 Task: Select the bothe option in the insert toolbar location.
Action: Mouse moved to (18, 642)
Screenshot: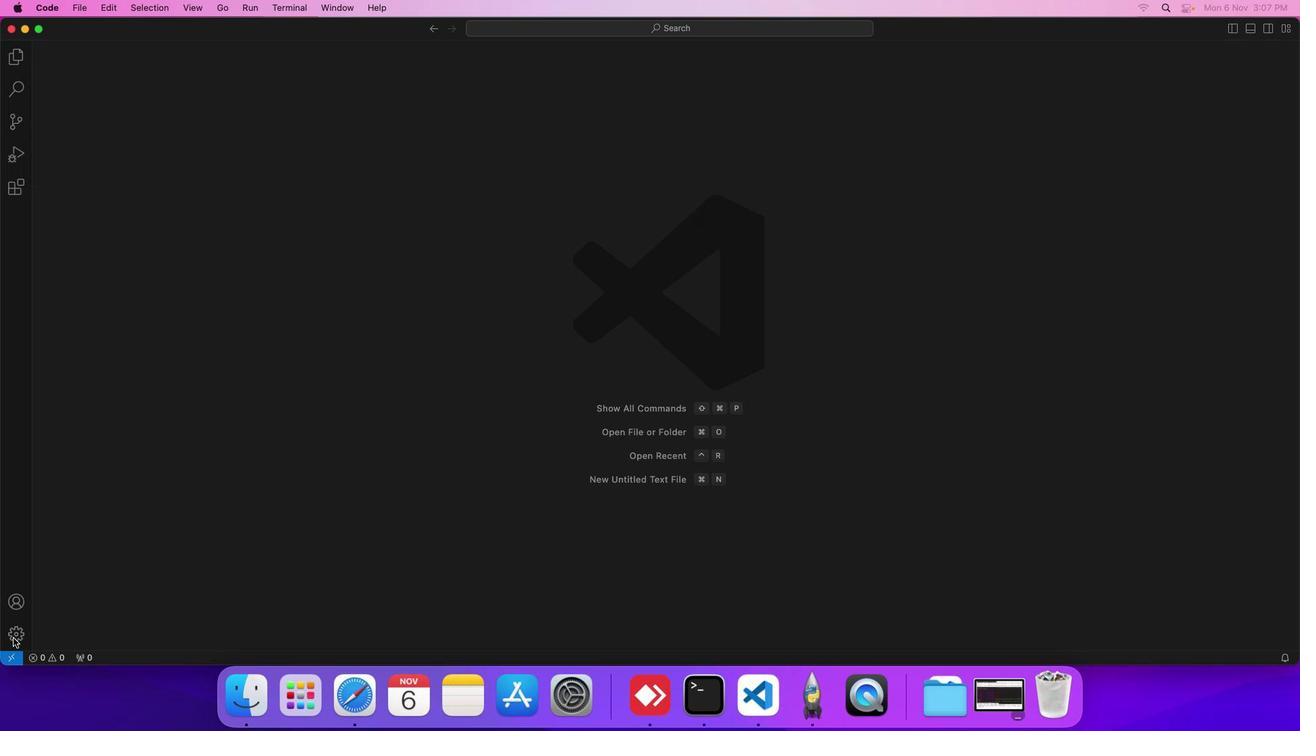 
Action: Mouse pressed left at (18, 642)
Screenshot: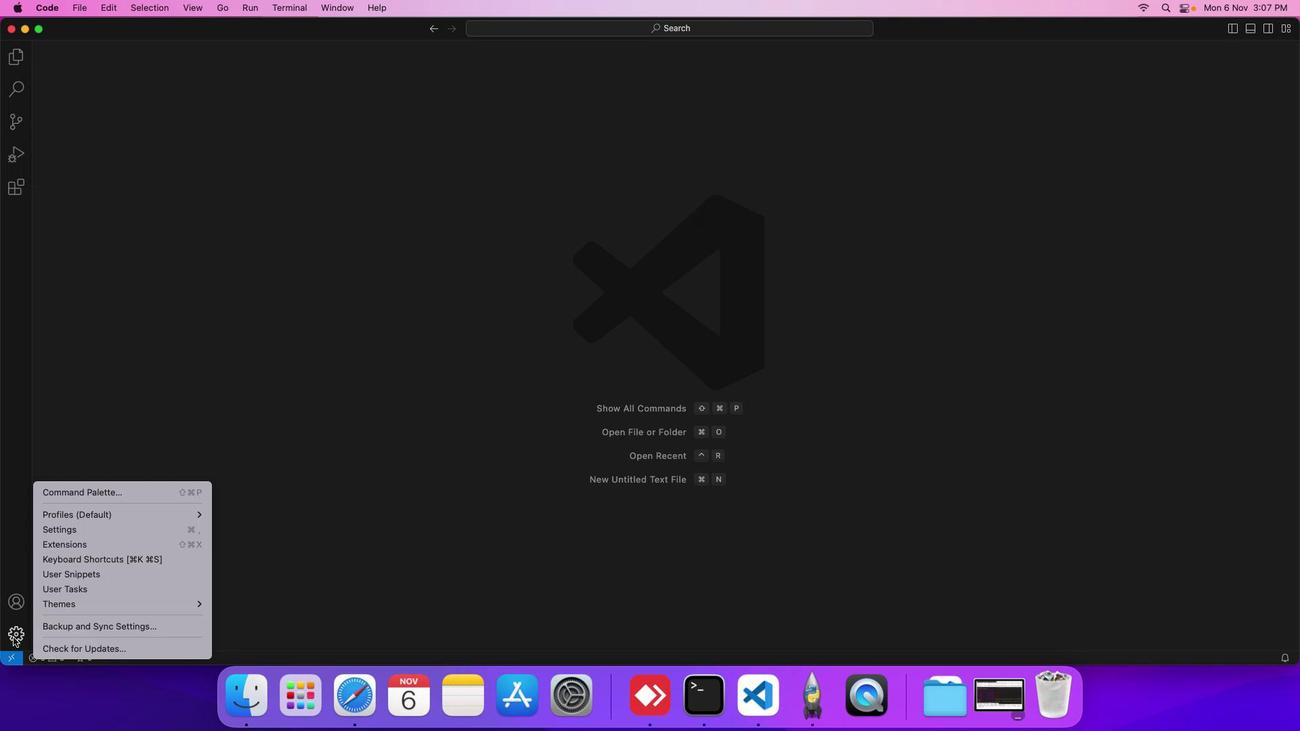 
Action: Mouse moved to (70, 537)
Screenshot: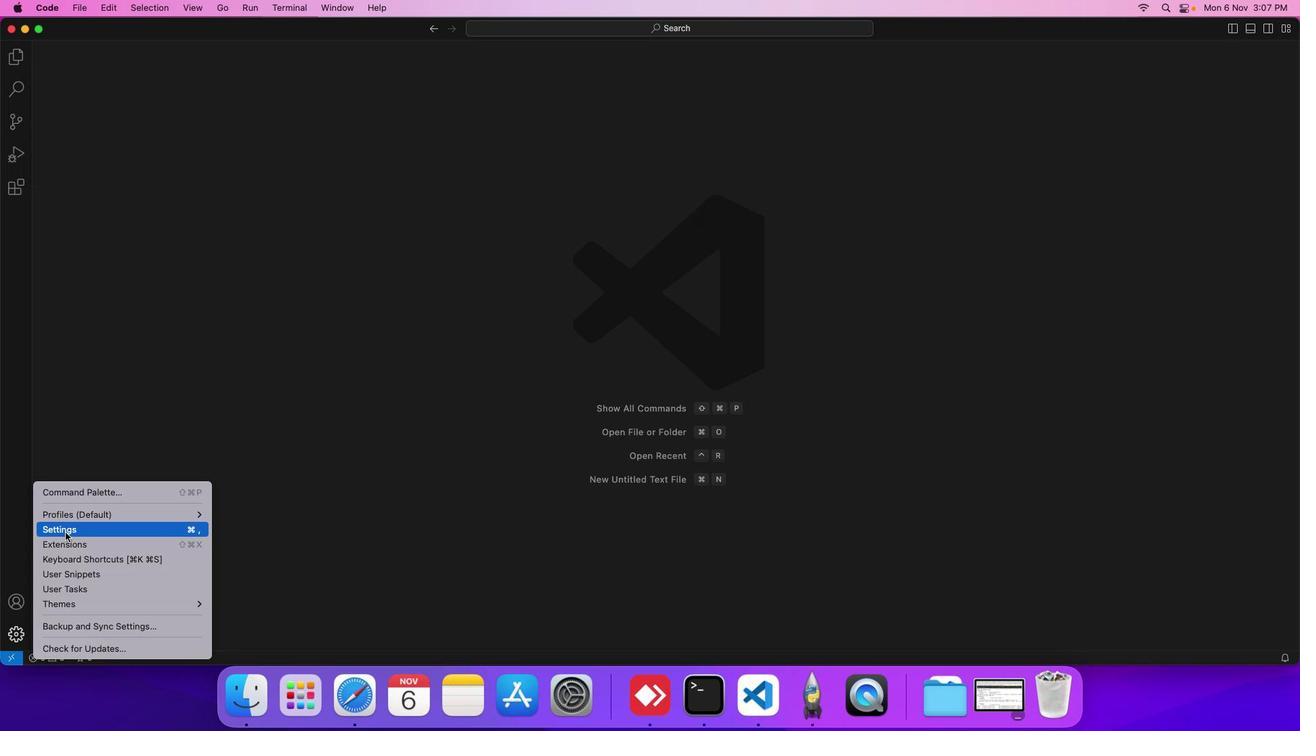 
Action: Mouse pressed left at (70, 537)
Screenshot: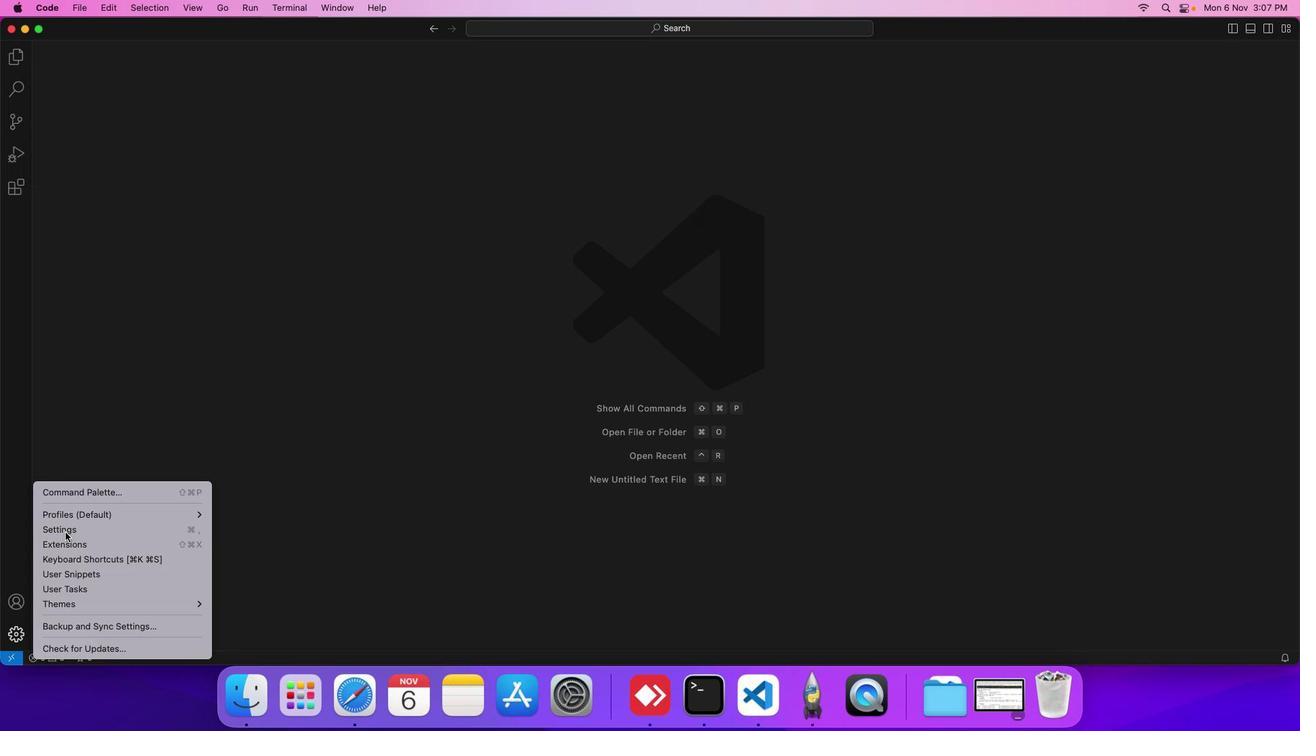 
Action: Mouse moved to (319, 203)
Screenshot: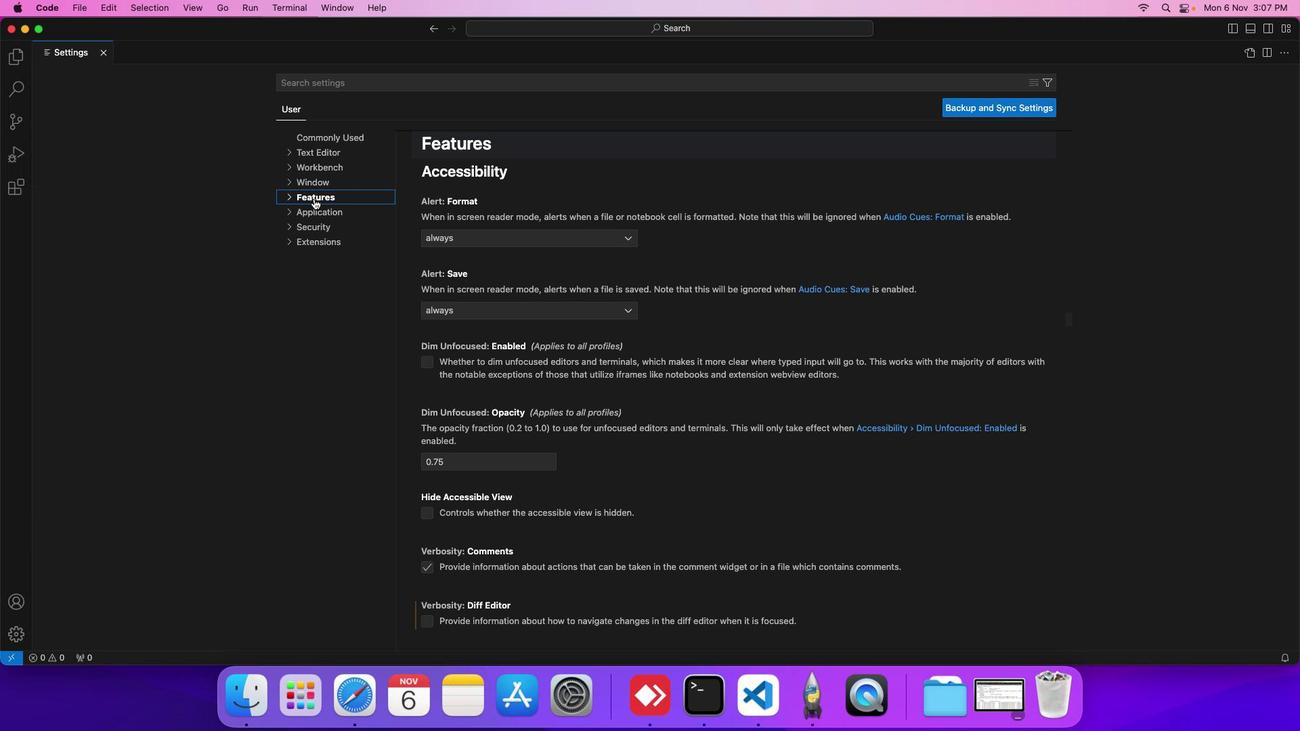 
Action: Mouse pressed left at (319, 203)
Screenshot: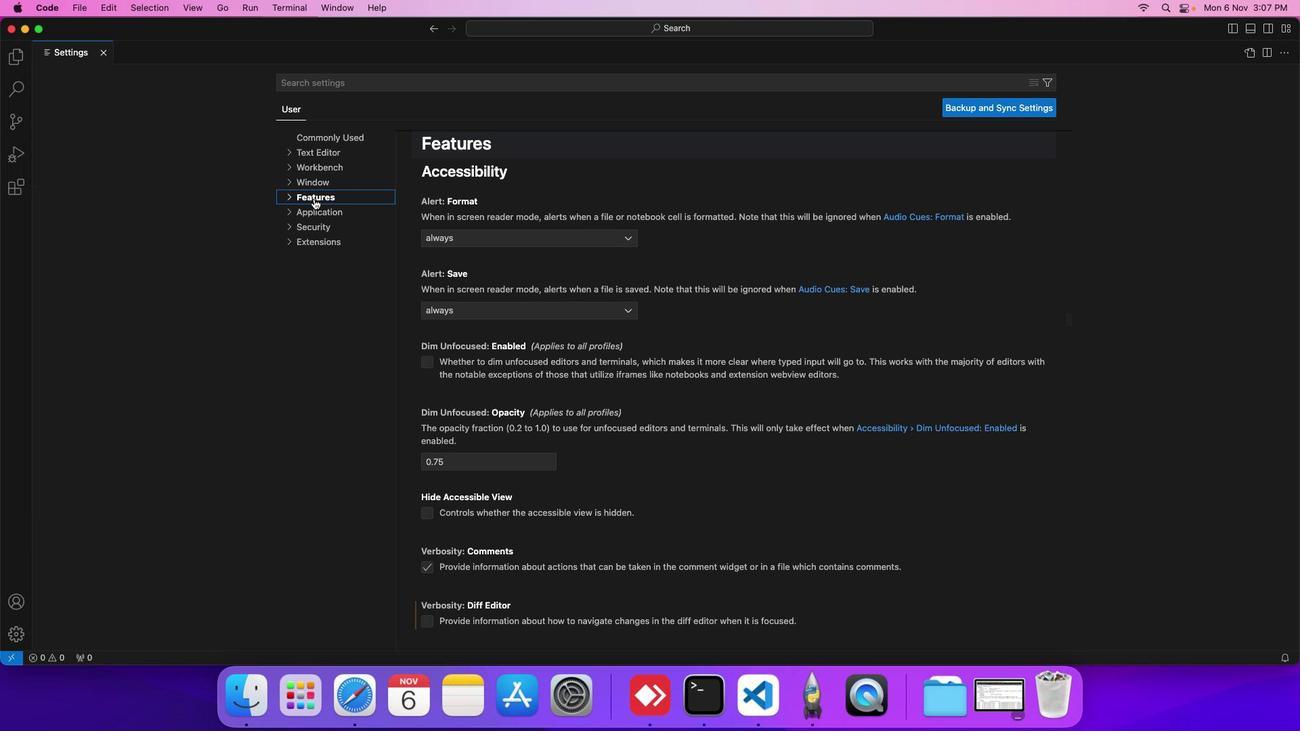 
Action: Mouse moved to (326, 423)
Screenshot: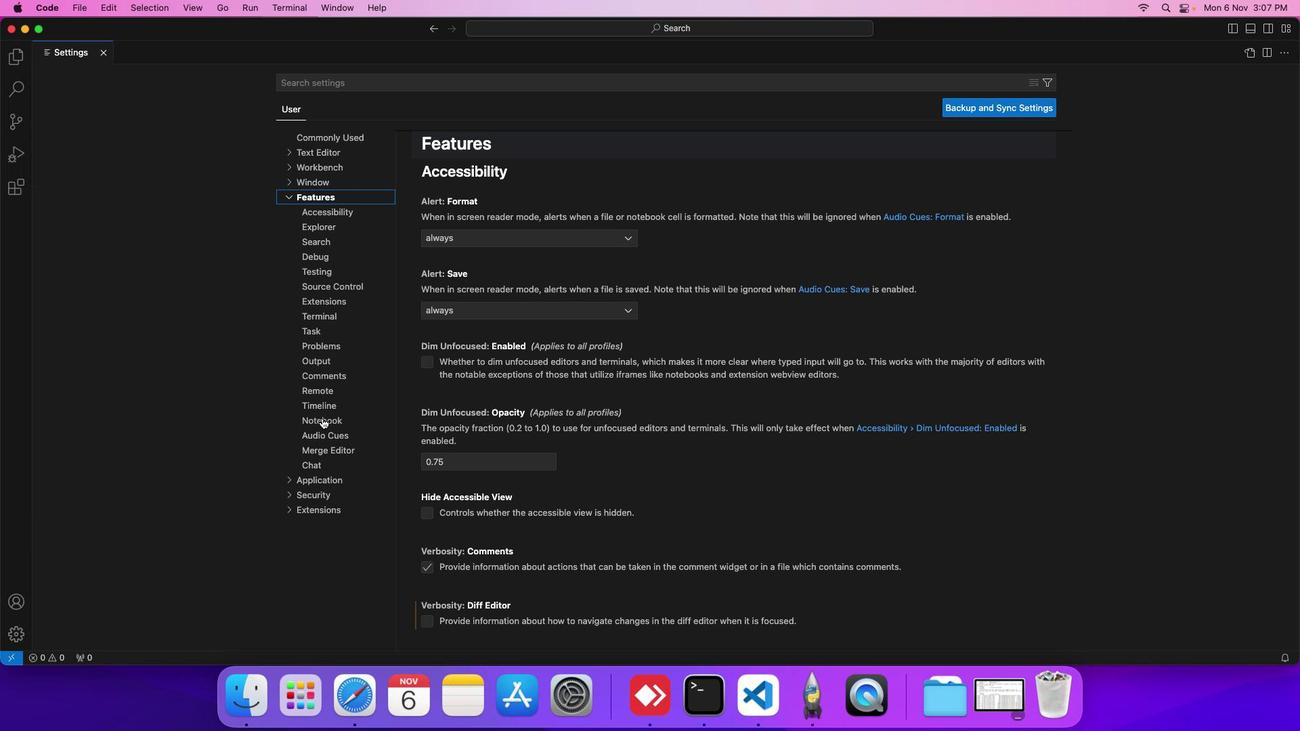 
Action: Mouse pressed left at (326, 423)
Screenshot: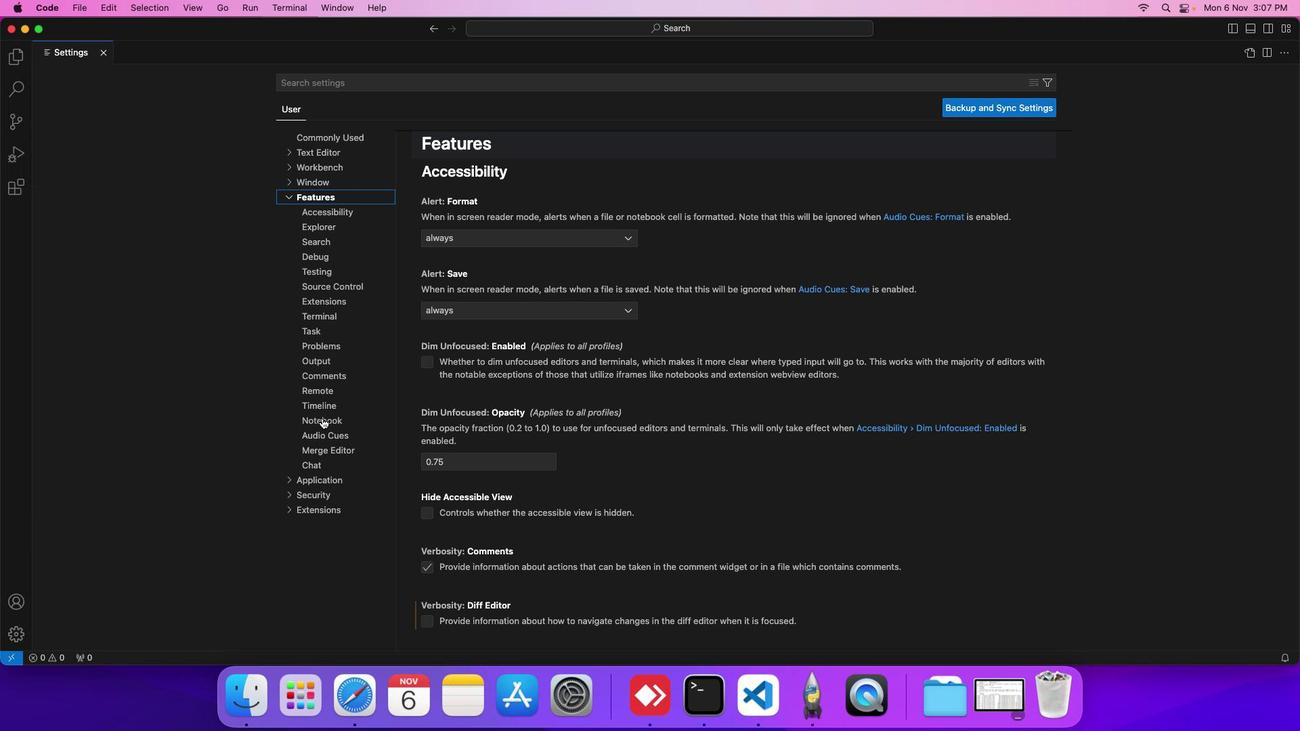 
Action: Mouse moved to (483, 394)
Screenshot: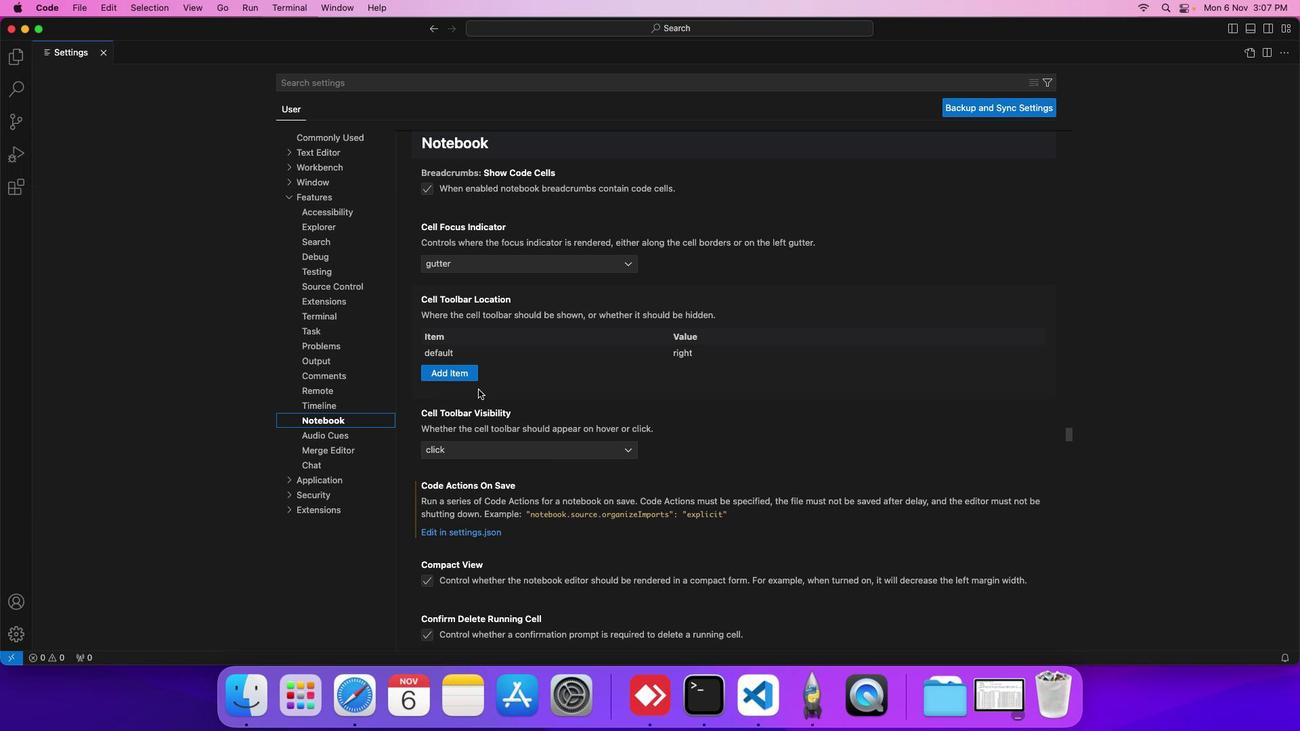 
Action: Mouse scrolled (483, 394) with delta (4, 4)
Screenshot: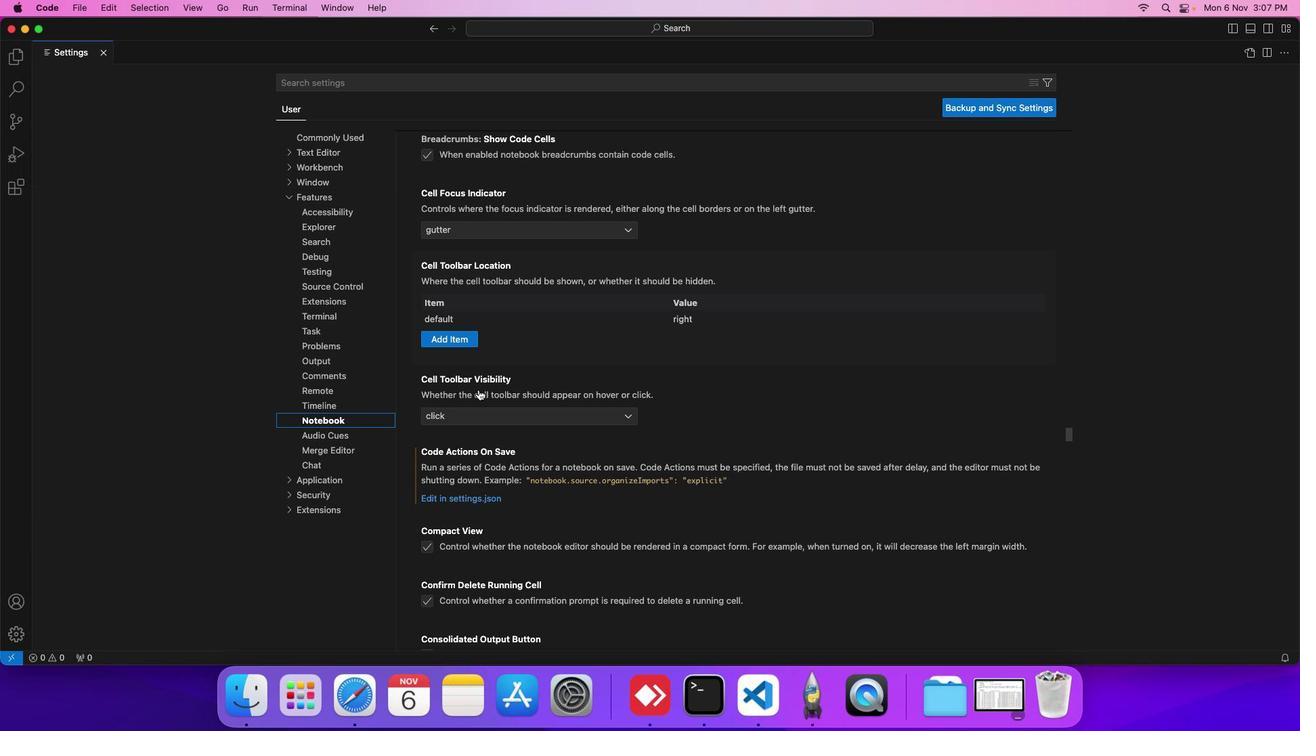 
Action: Mouse scrolled (483, 394) with delta (4, 4)
Screenshot: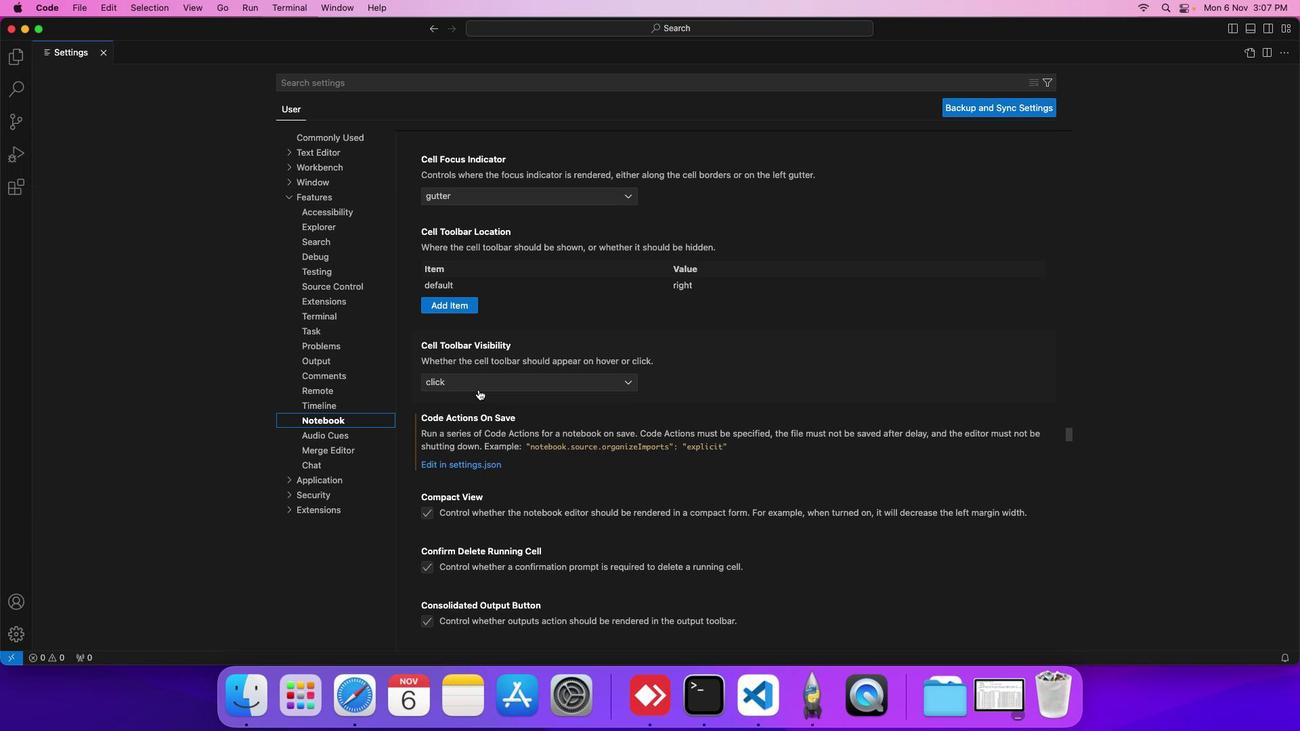 
Action: Mouse scrolled (483, 394) with delta (4, 4)
Screenshot: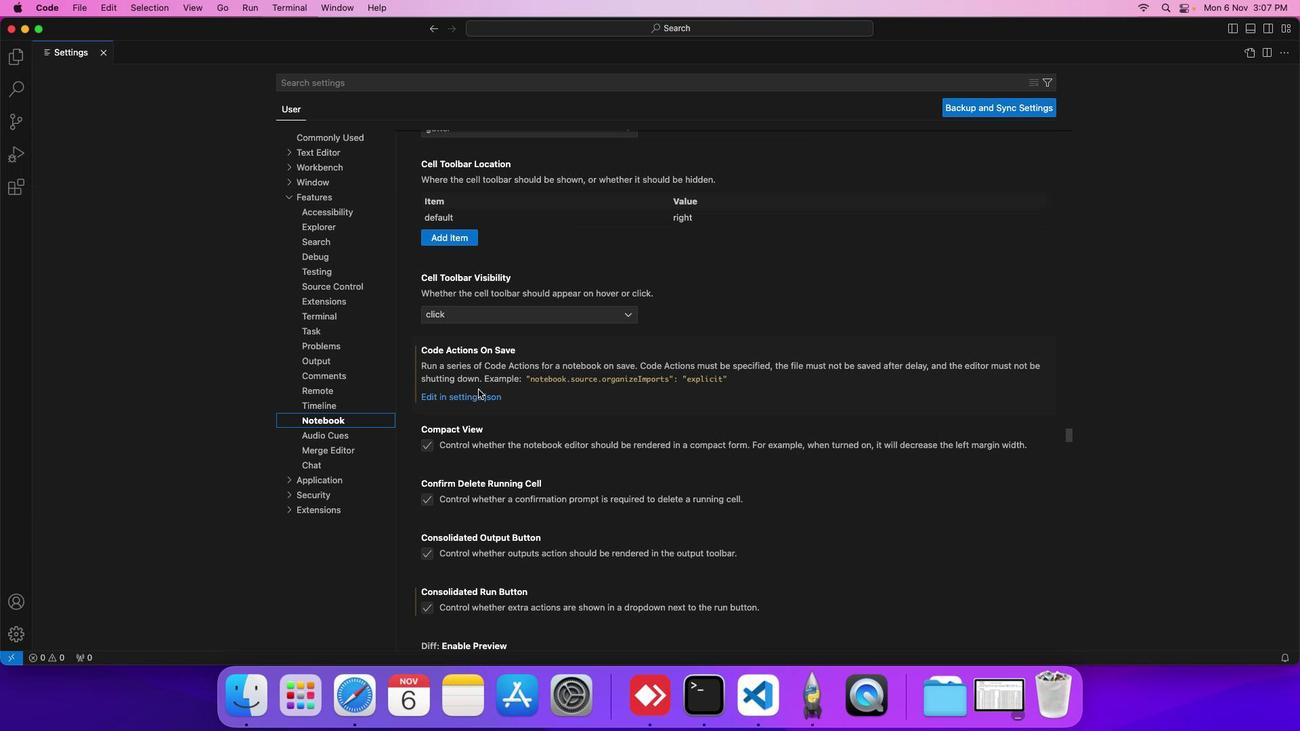 
Action: Mouse scrolled (483, 394) with delta (4, 4)
Screenshot: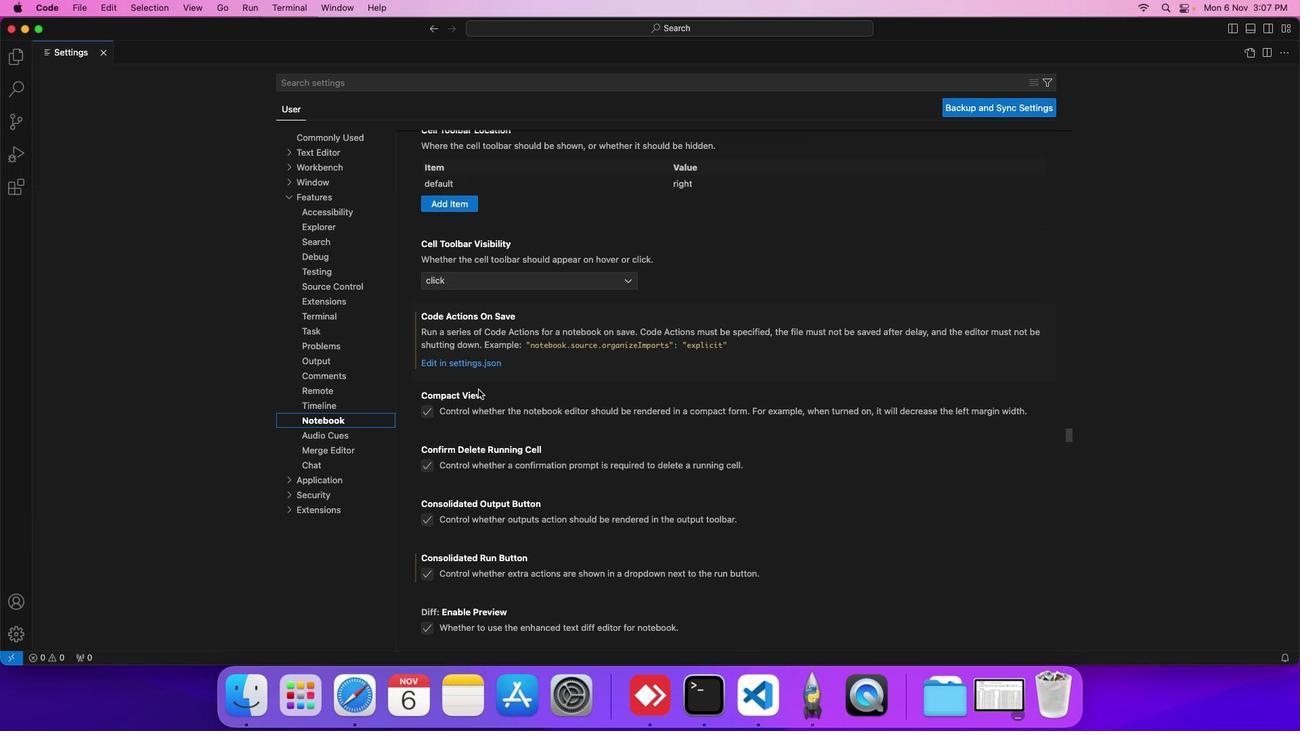 
Action: Mouse scrolled (483, 394) with delta (4, 4)
Screenshot: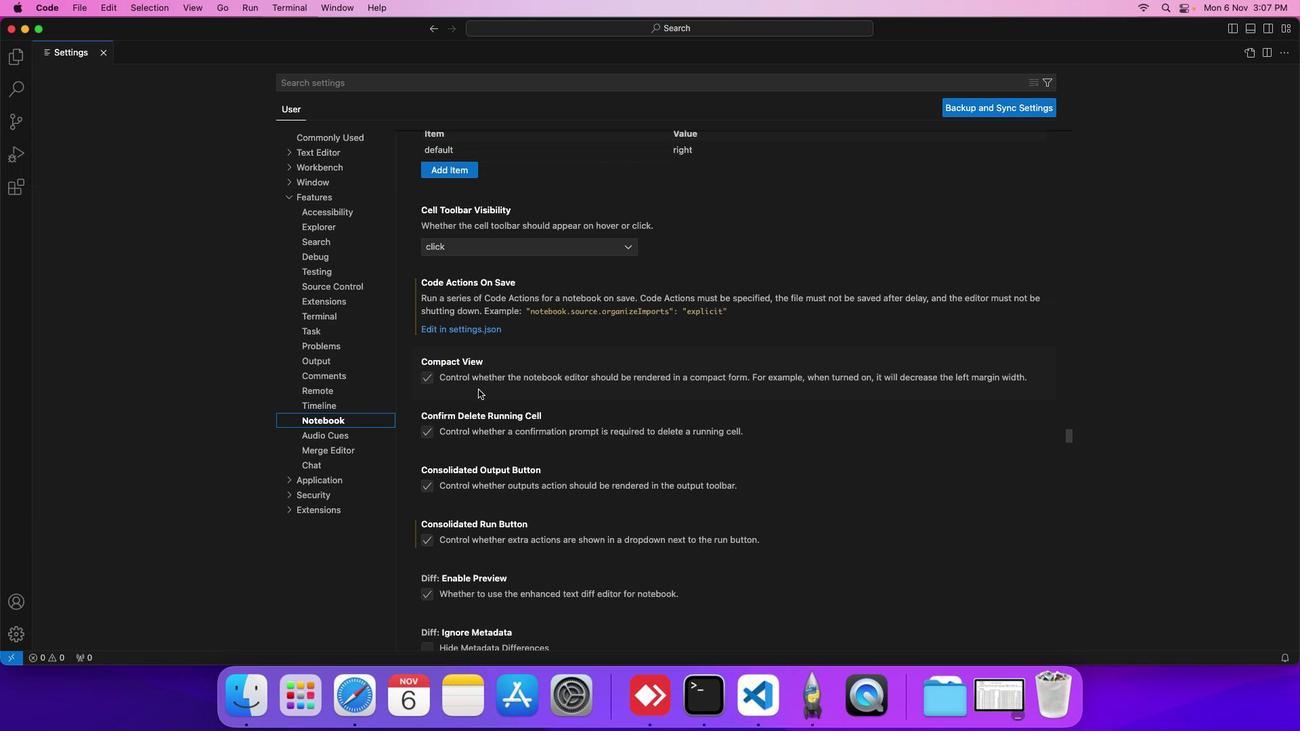 
Action: Mouse scrolled (483, 394) with delta (4, 4)
Screenshot: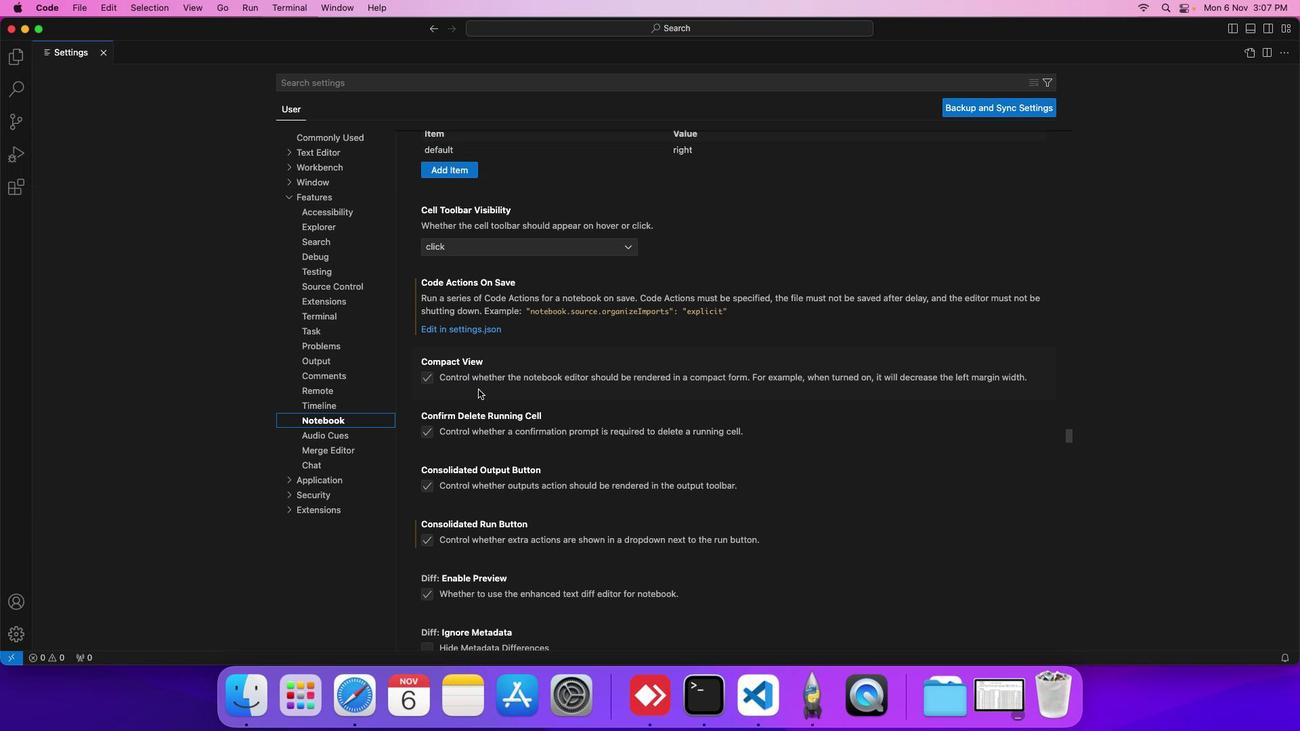 
Action: Mouse scrolled (483, 394) with delta (4, 4)
Screenshot: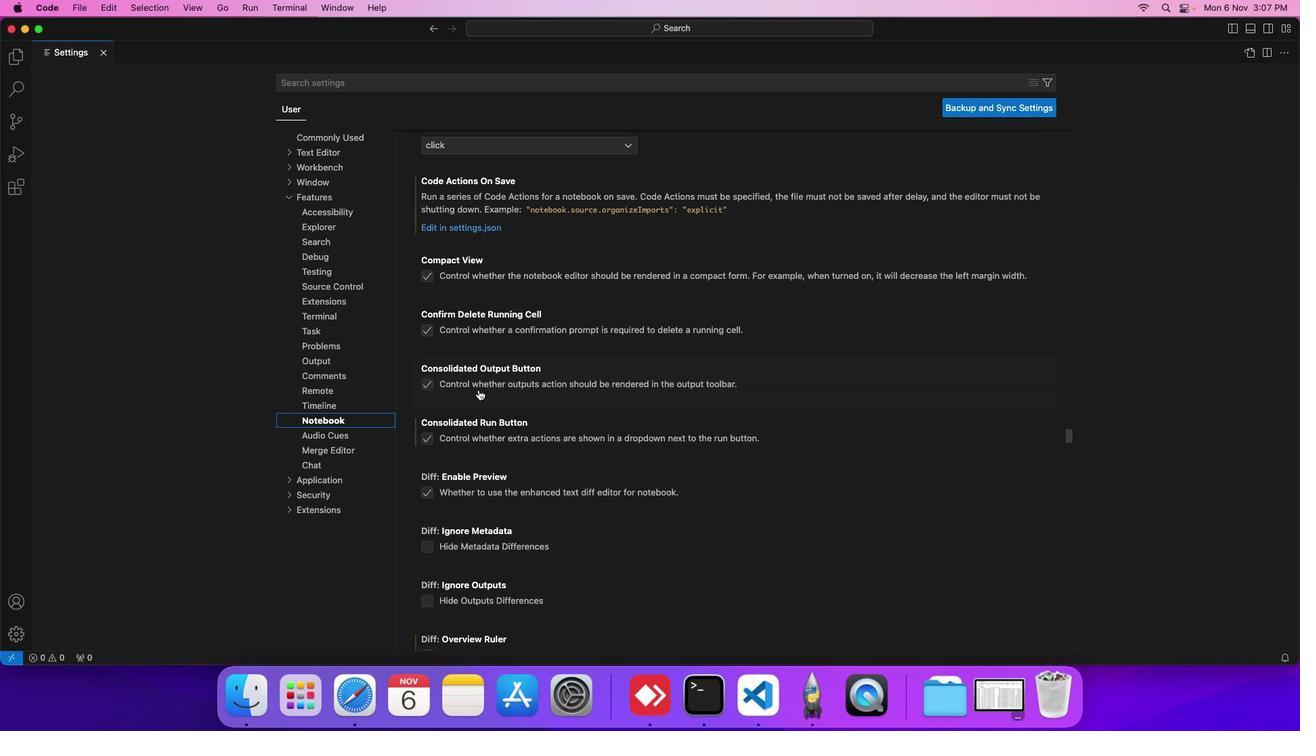 
Action: Mouse scrolled (483, 394) with delta (4, 4)
Screenshot: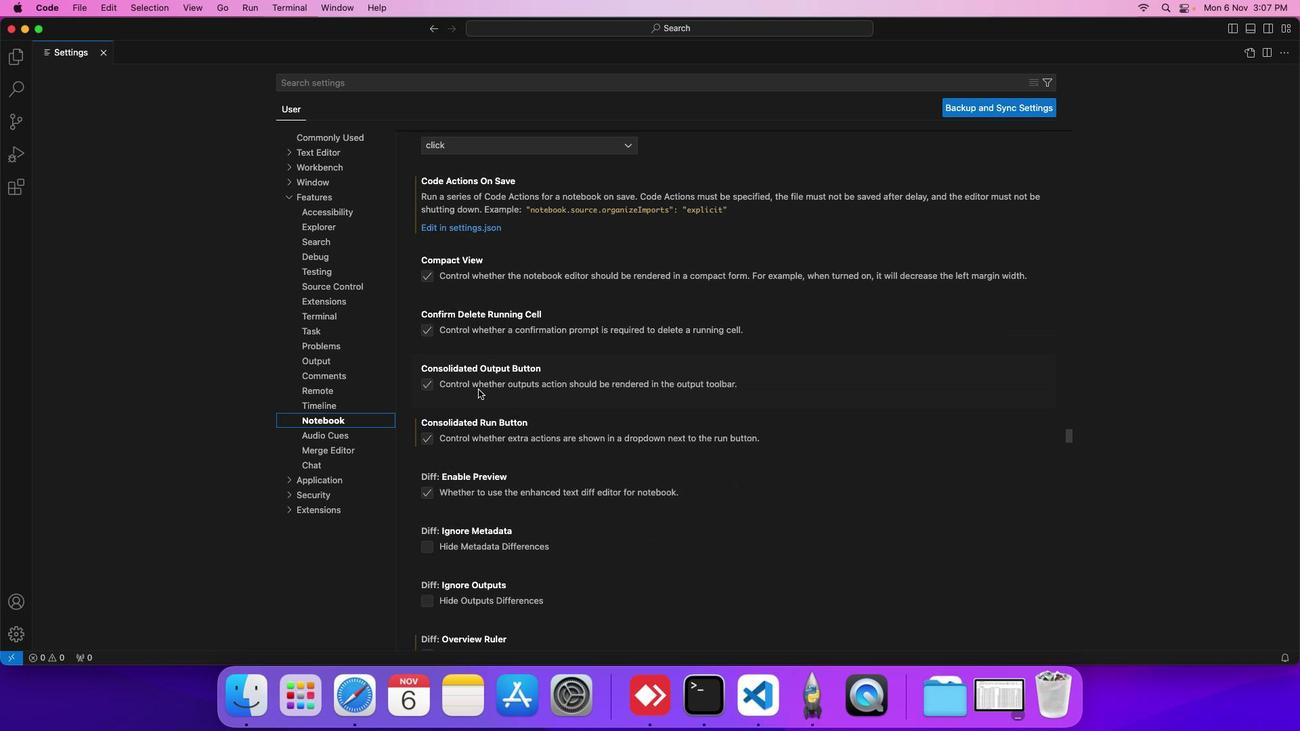 
Action: Mouse scrolled (483, 394) with delta (4, 4)
Screenshot: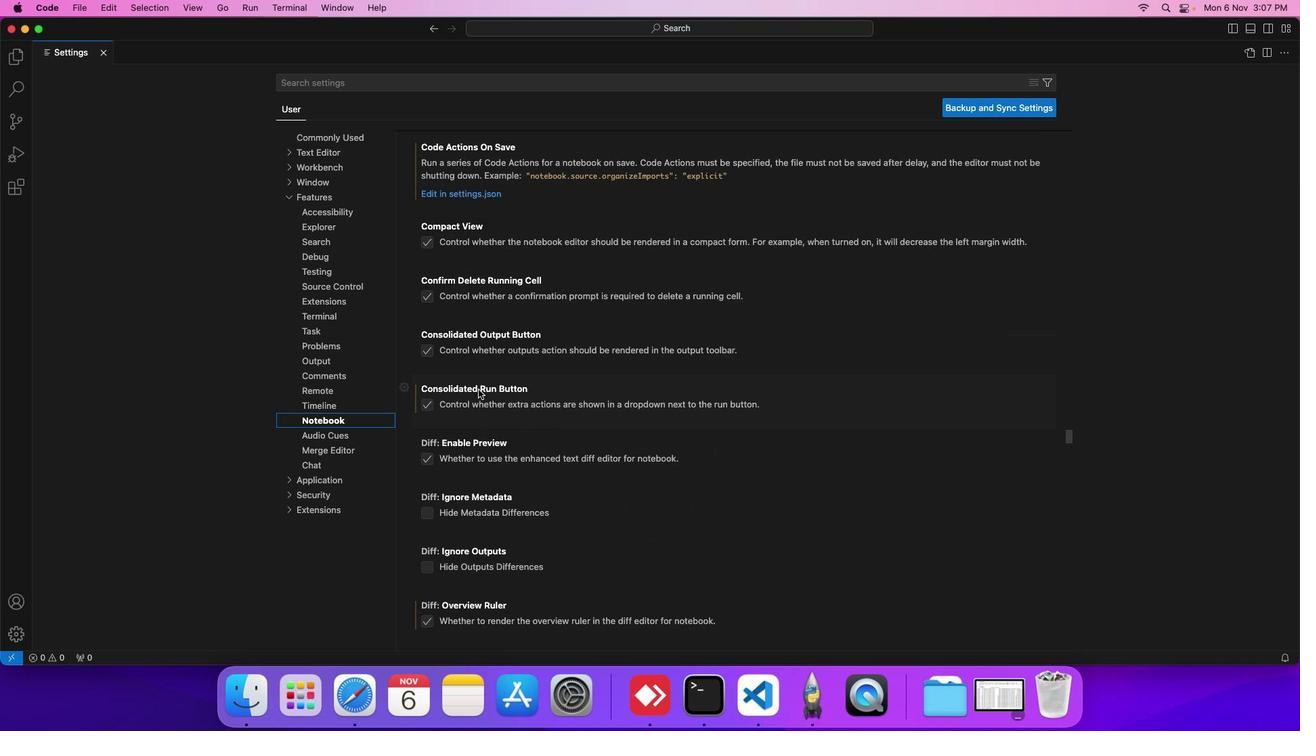 
Action: Mouse scrolled (483, 394) with delta (4, 4)
Screenshot: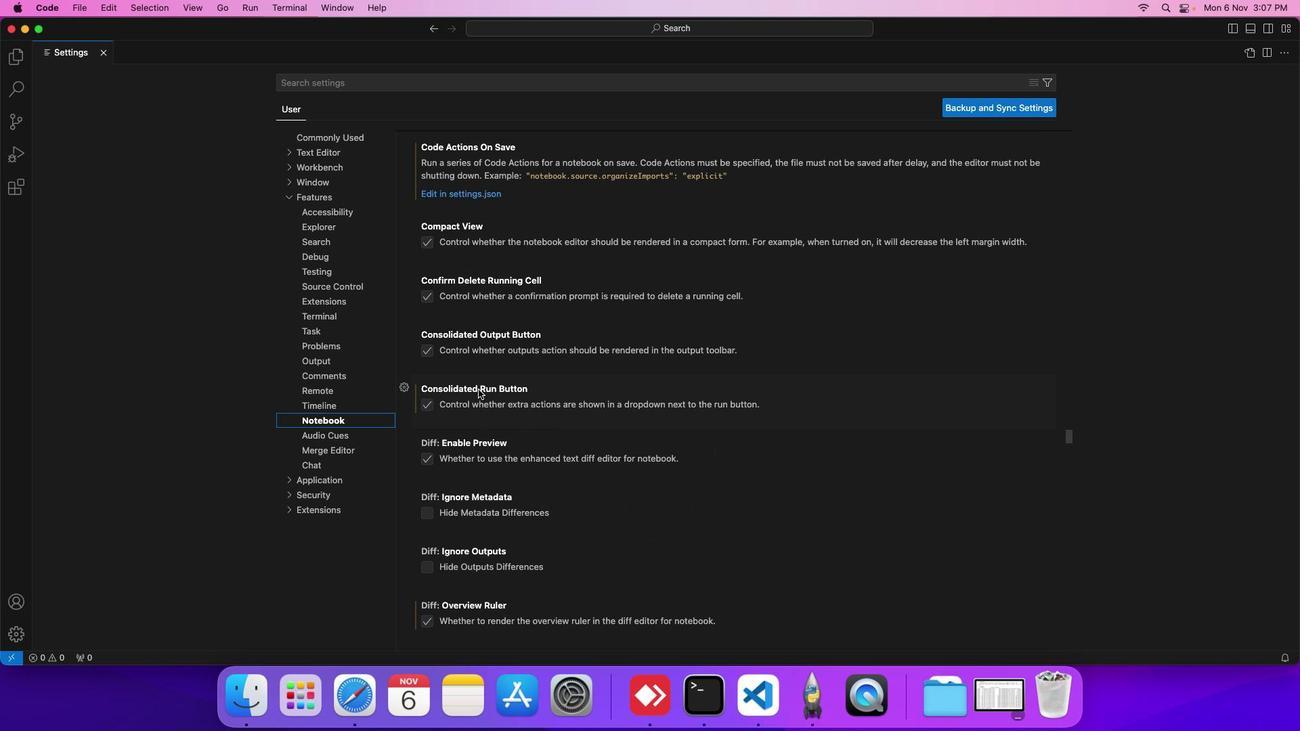 
Action: Mouse scrolled (483, 394) with delta (4, 4)
Screenshot: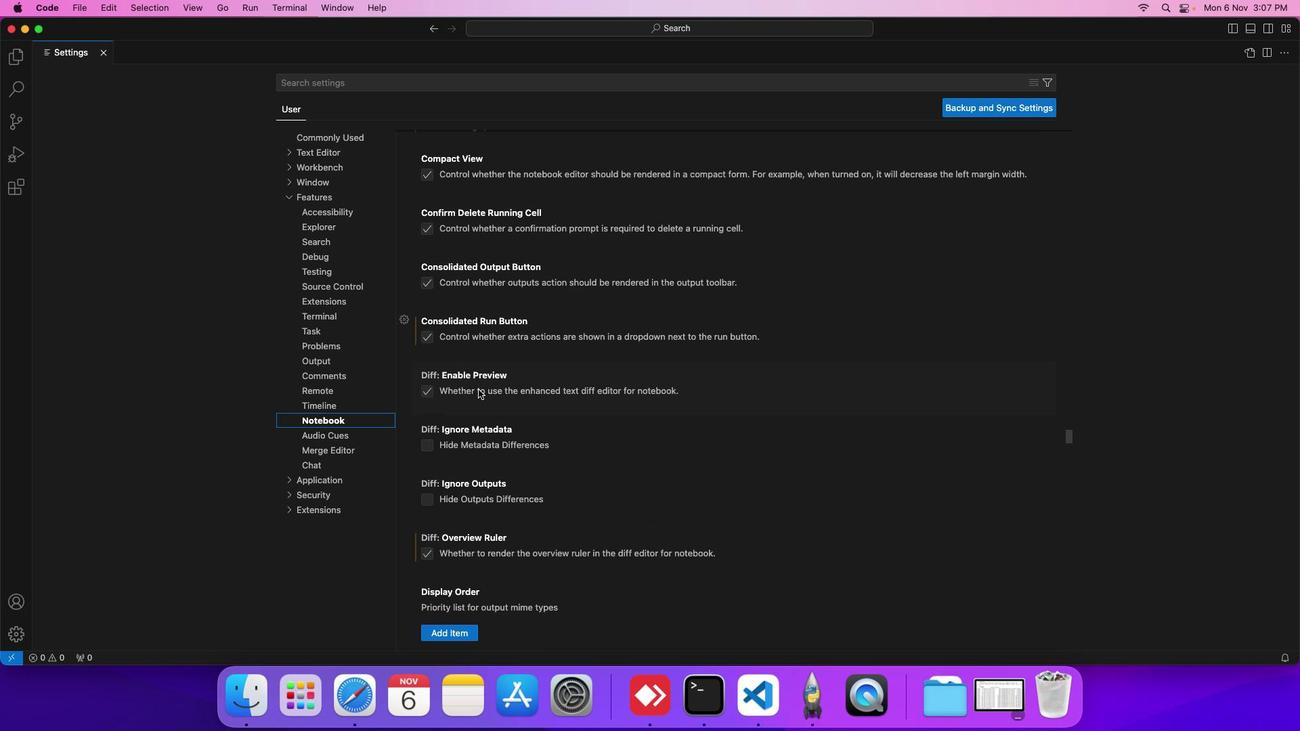 
Action: Mouse scrolled (483, 394) with delta (4, 4)
Screenshot: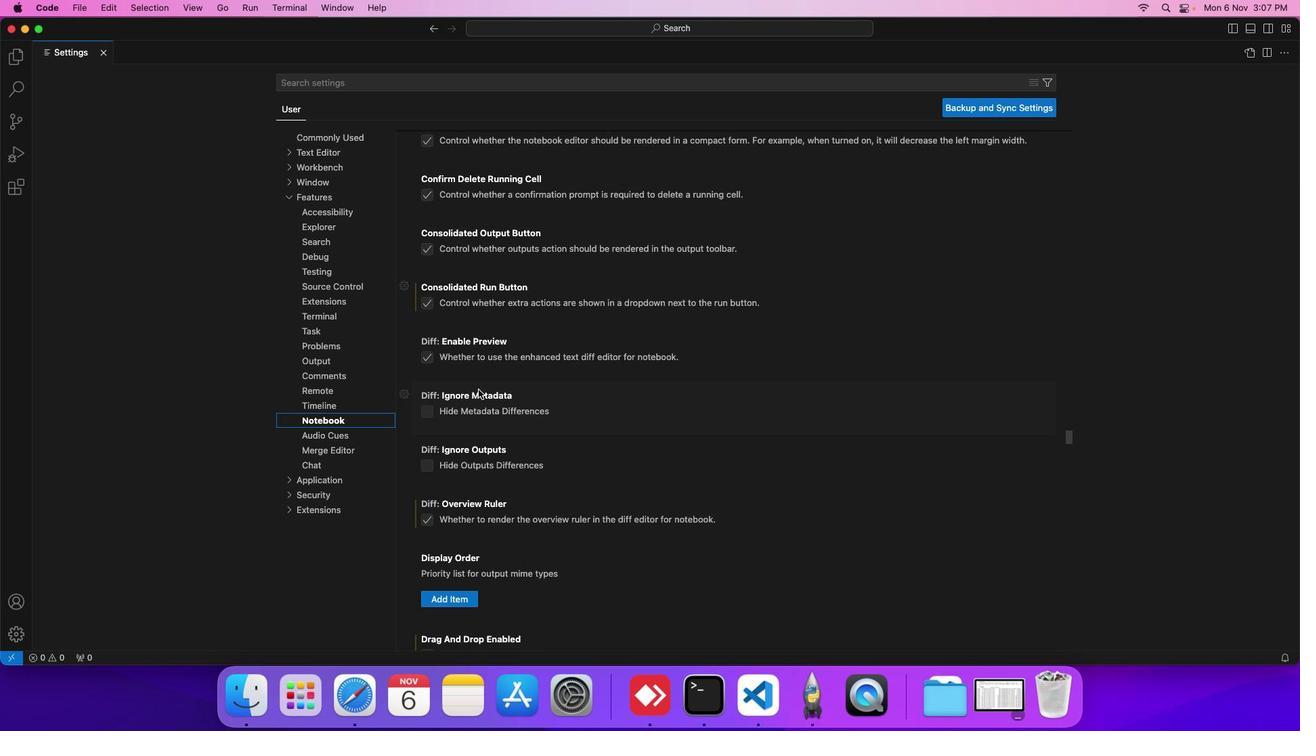 
Action: Mouse scrolled (483, 394) with delta (4, 4)
Screenshot: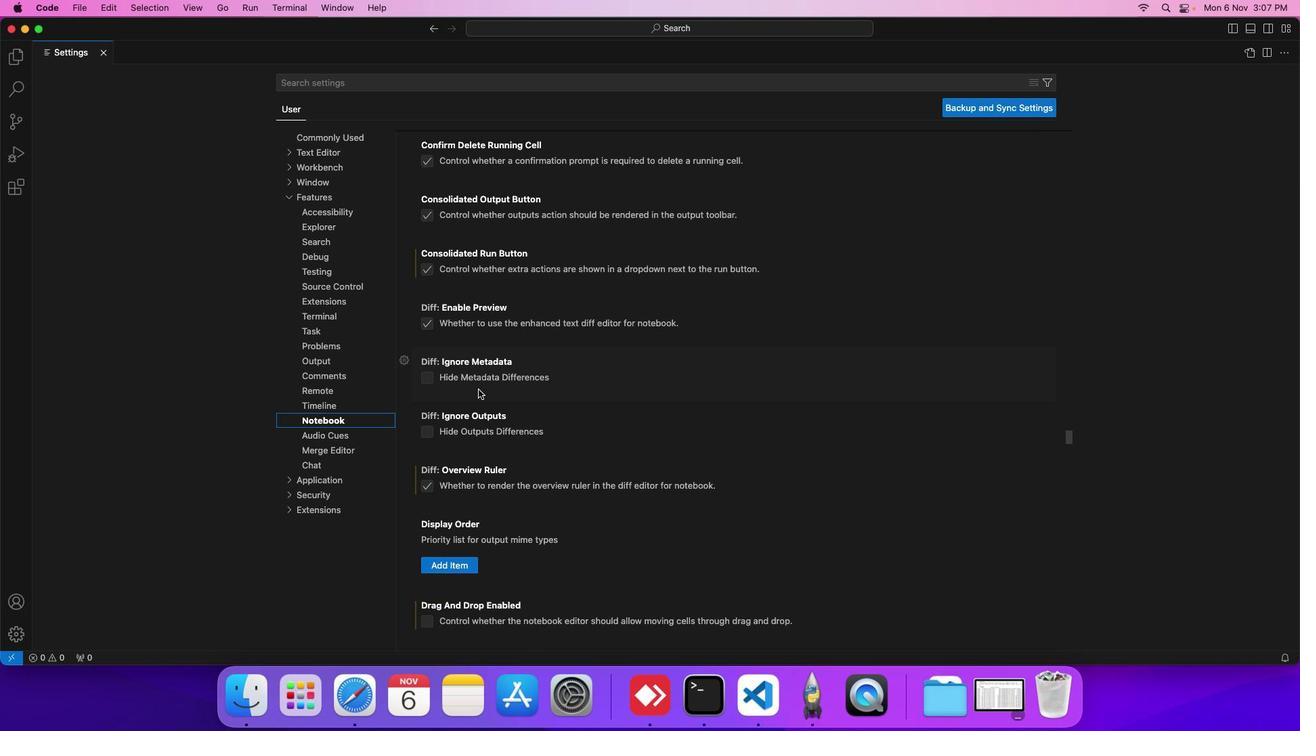 
Action: Mouse scrolled (483, 394) with delta (4, 4)
Screenshot: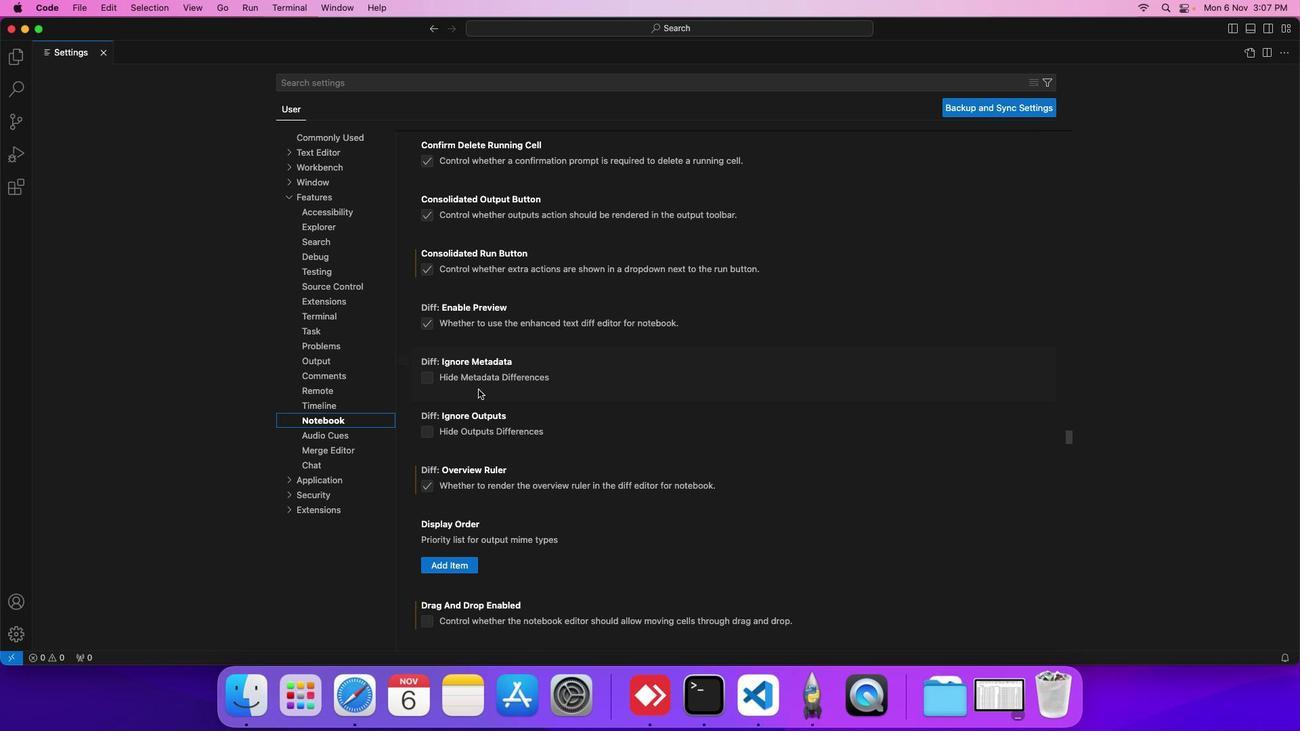 
Action: Mouse scrolled (483, 394) with delta (4, 4)
Screenshot: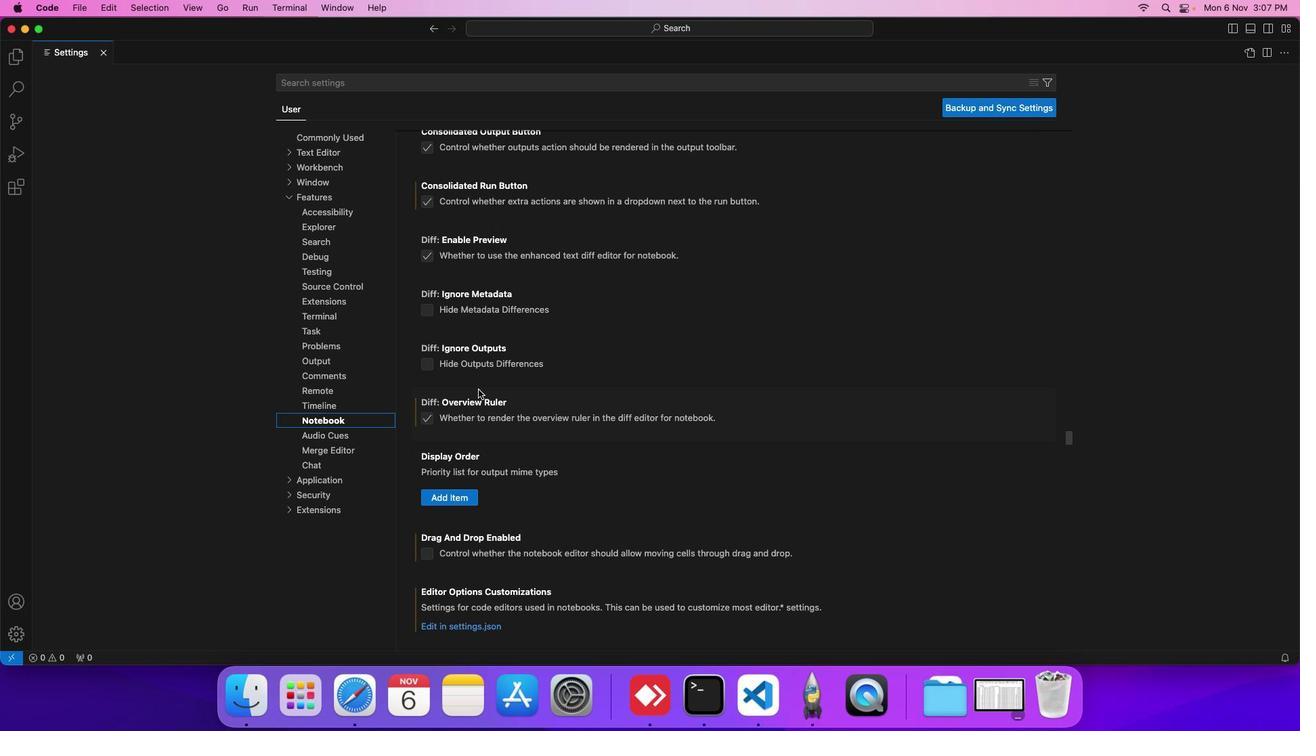 
Action: Mouse scrolled (483, 394) with delta (4, 4)
Screenshot: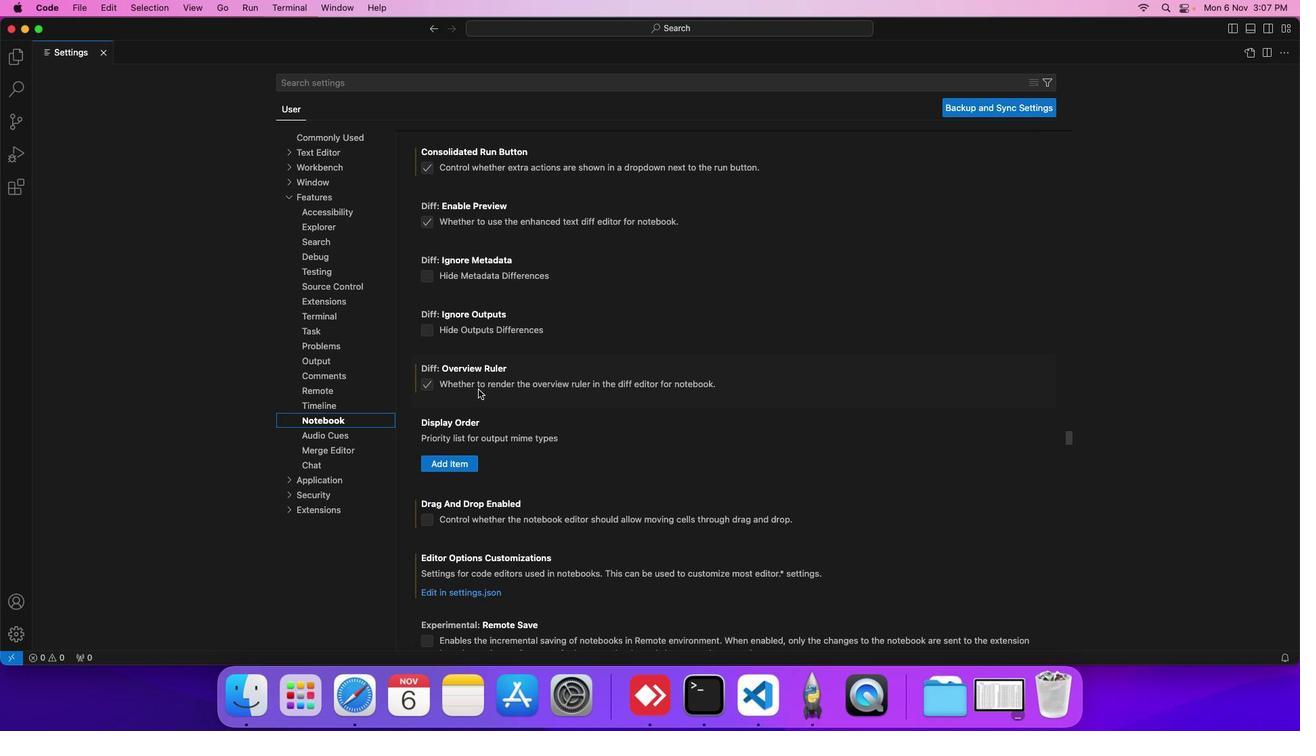 
Action: Mouse scrolled (483, 394) with delta (4, 4)
Screenshot: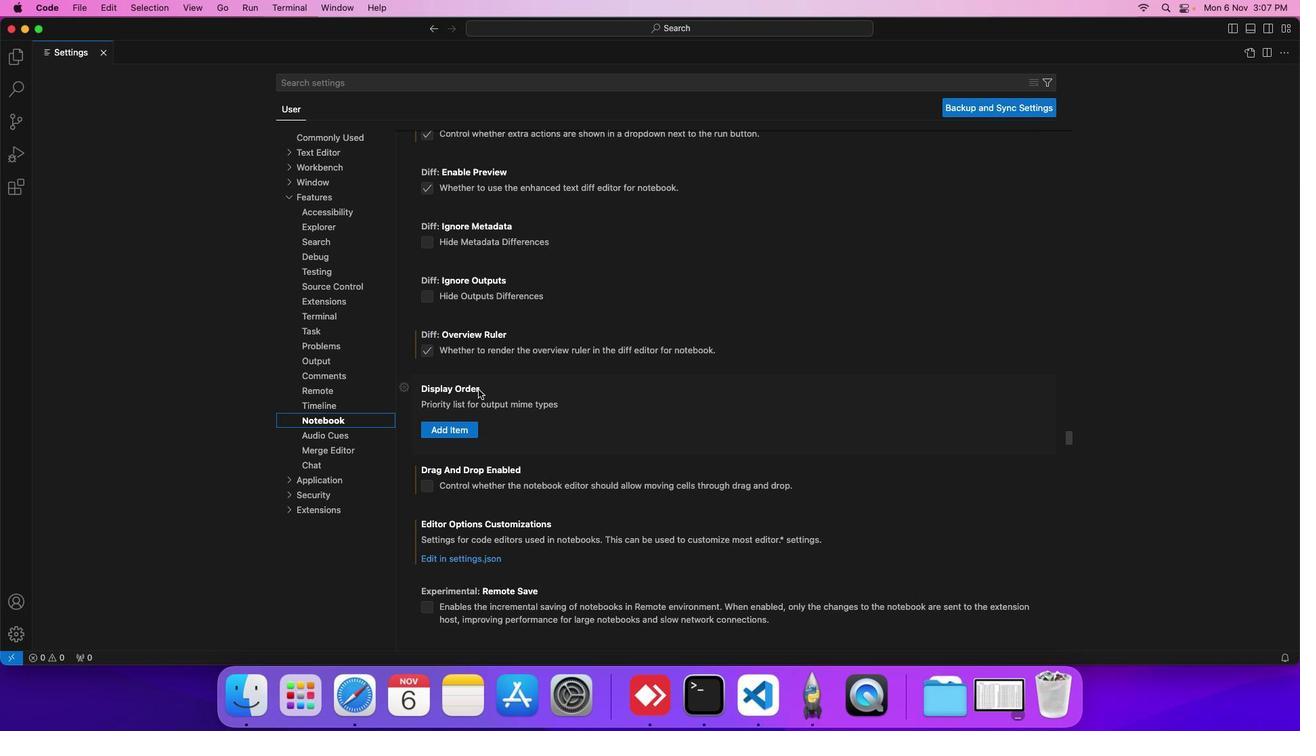 
Action: Mouse scrolled (483, 394) with delta (4, 4)
Screenshot: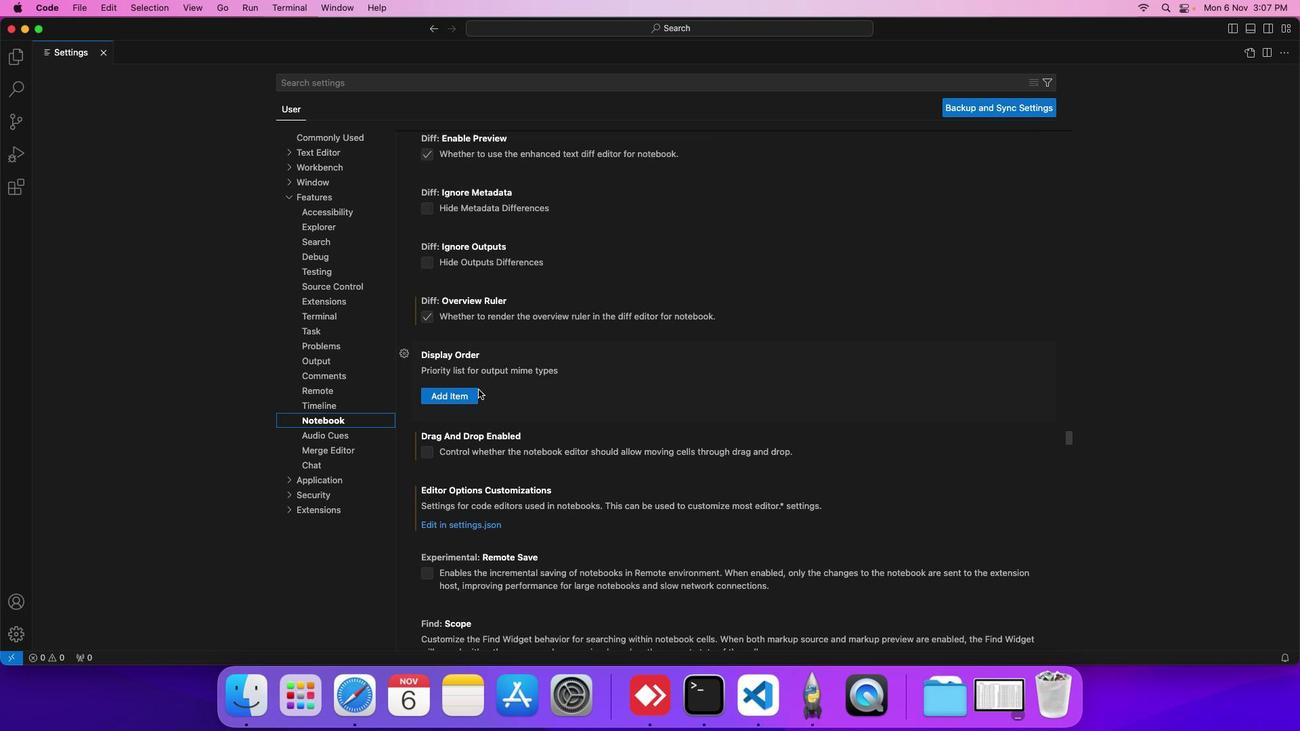 
Action: Mouse scrolled (483, 394) with delta (4, 4)
Screenshot: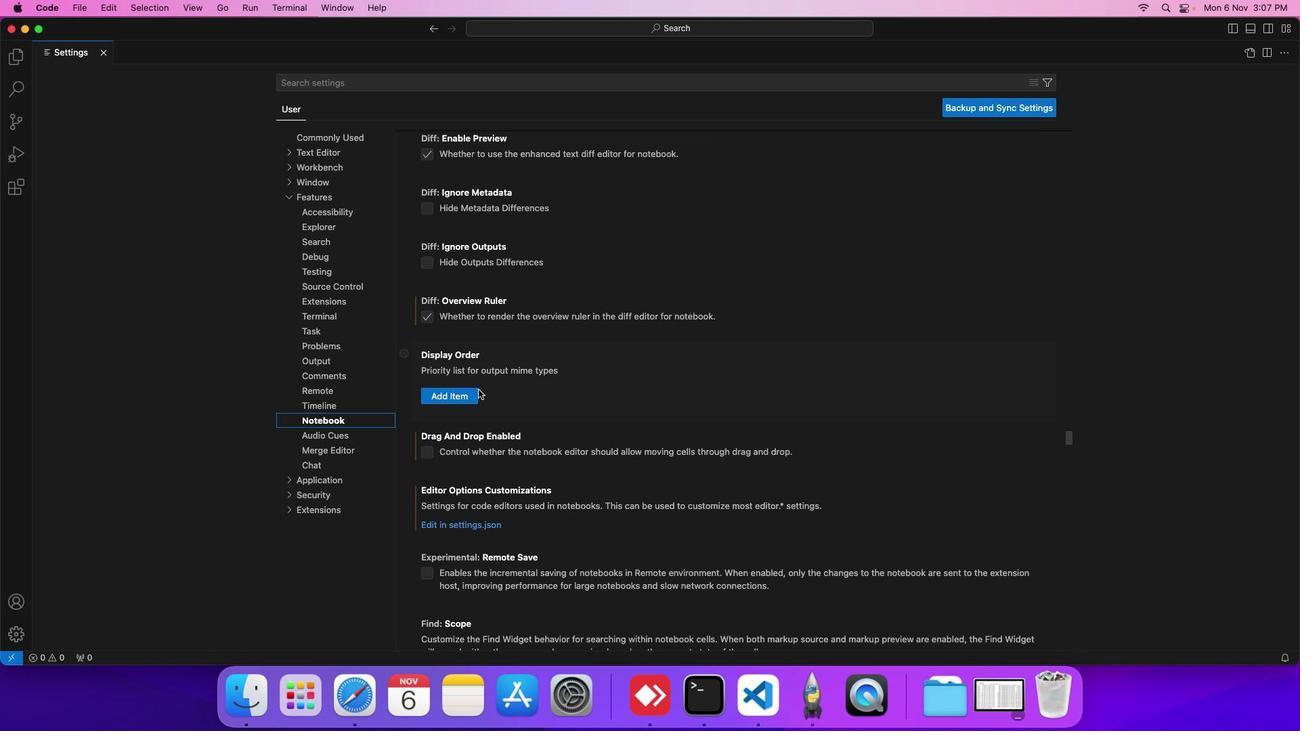 
Action: Mouse scrolled (483, 394) with delta (4, 4)
Screenshot: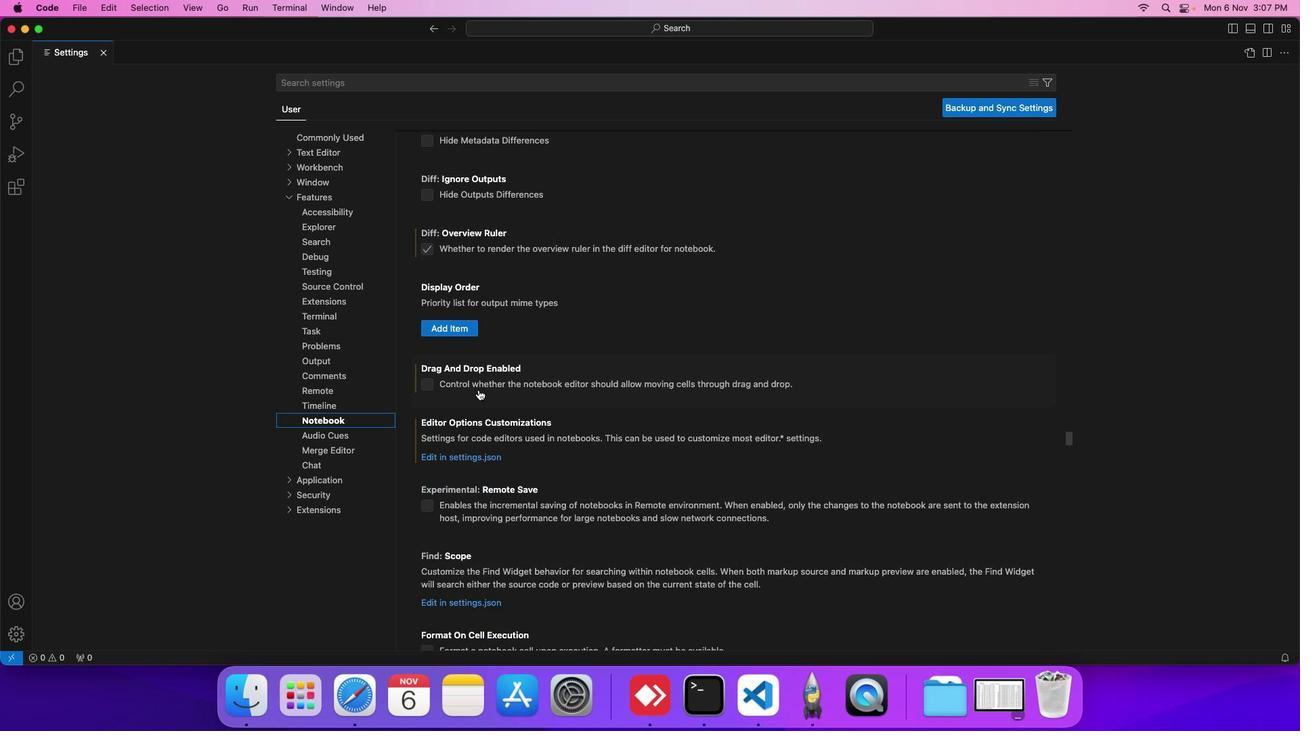 
Action: Mouse scrolled (483, 394) with delta (4, 4)
Screenshot: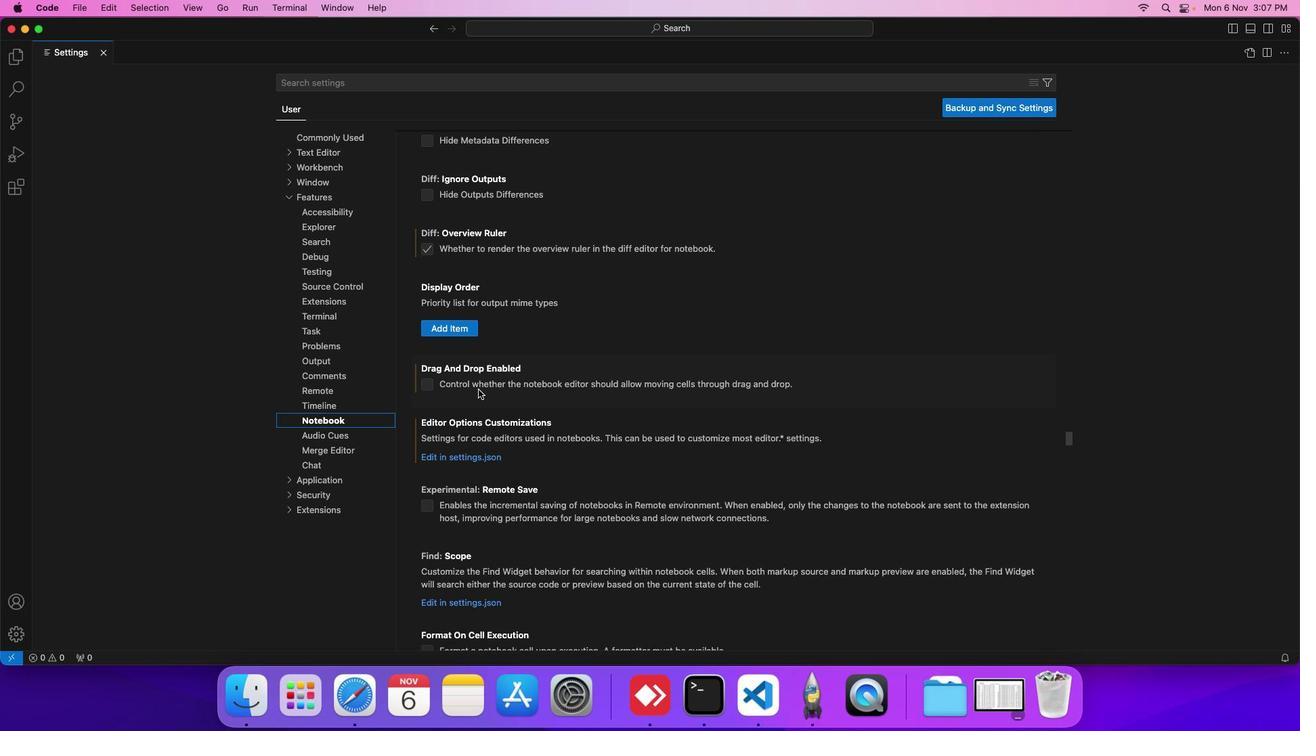 
Action: Mouse scrolled (483, 394) with delta (4, 4)
Screenshot: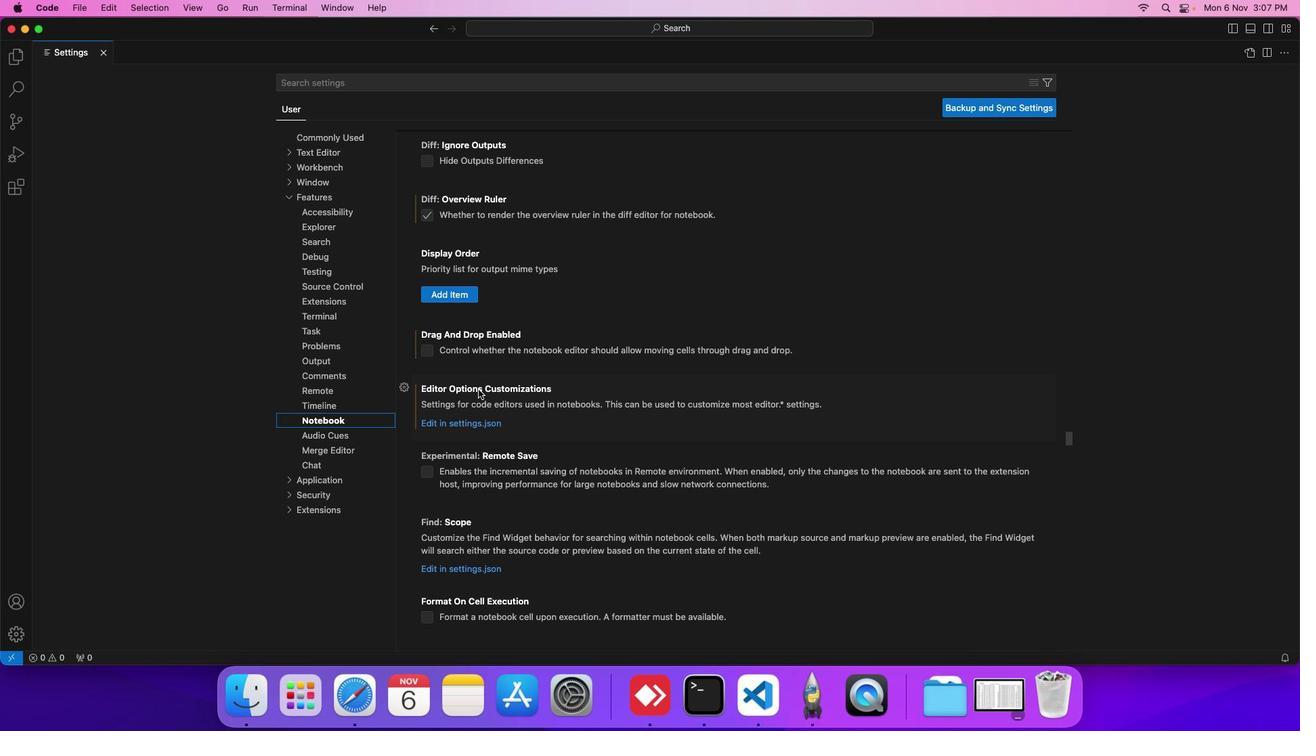 
Action: Mouse scrolled (483, 394) with delta (4, 4)
Screenshot: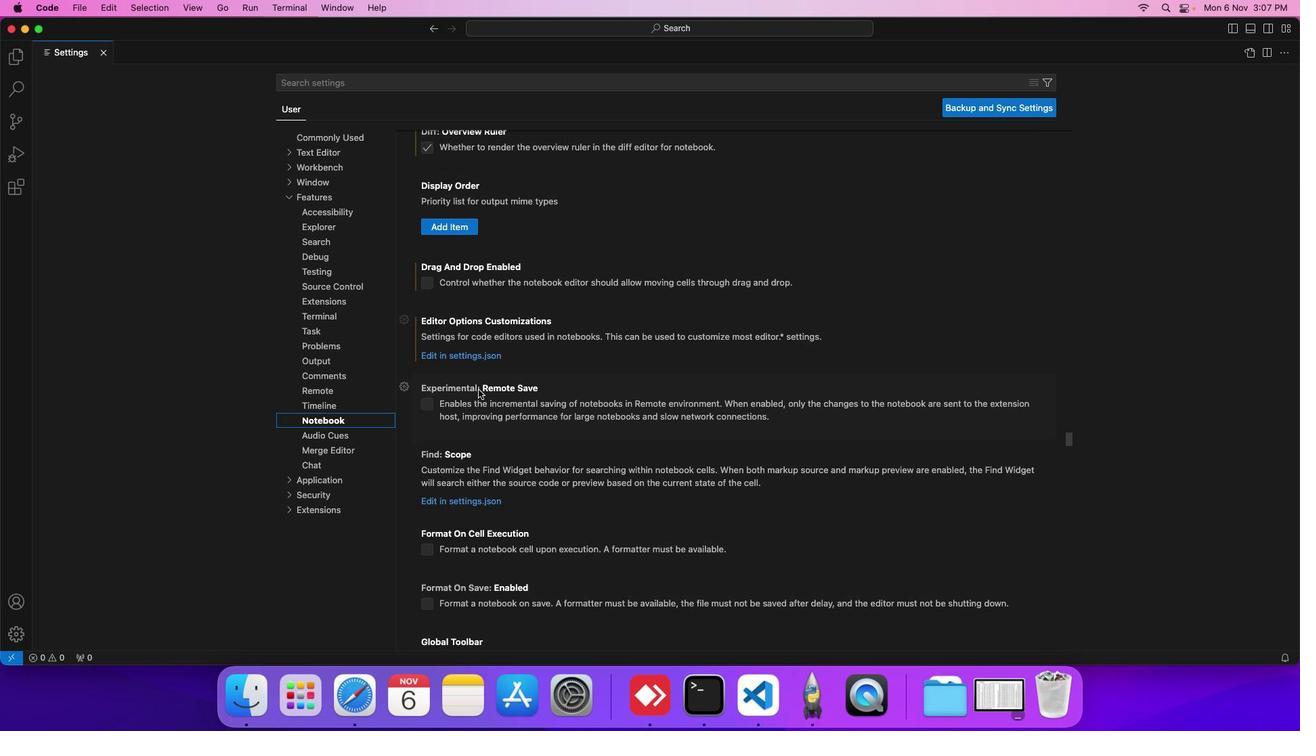 
Action: Mouse scrolled (483, 394) with delta (4, 4)
Screenshot: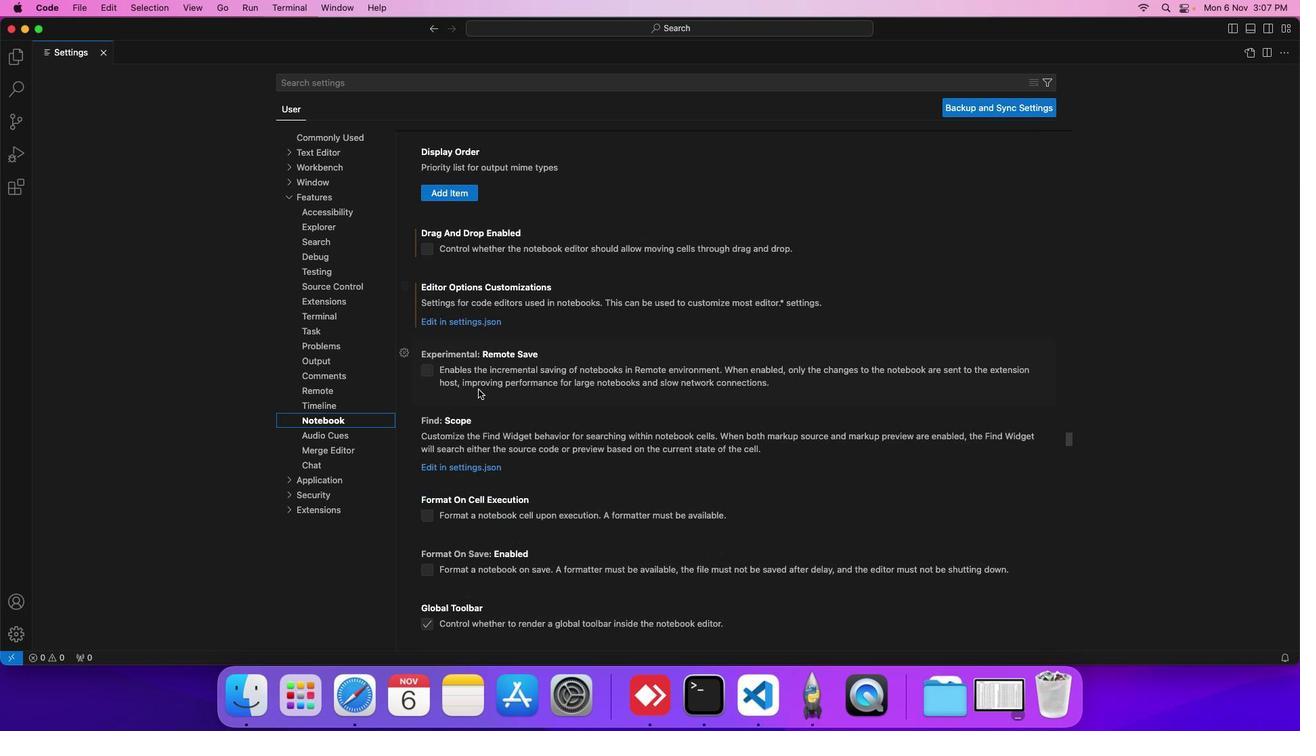 
Action: Mouse scrolled (483, 394) with delta (4, 4)
Screenshot: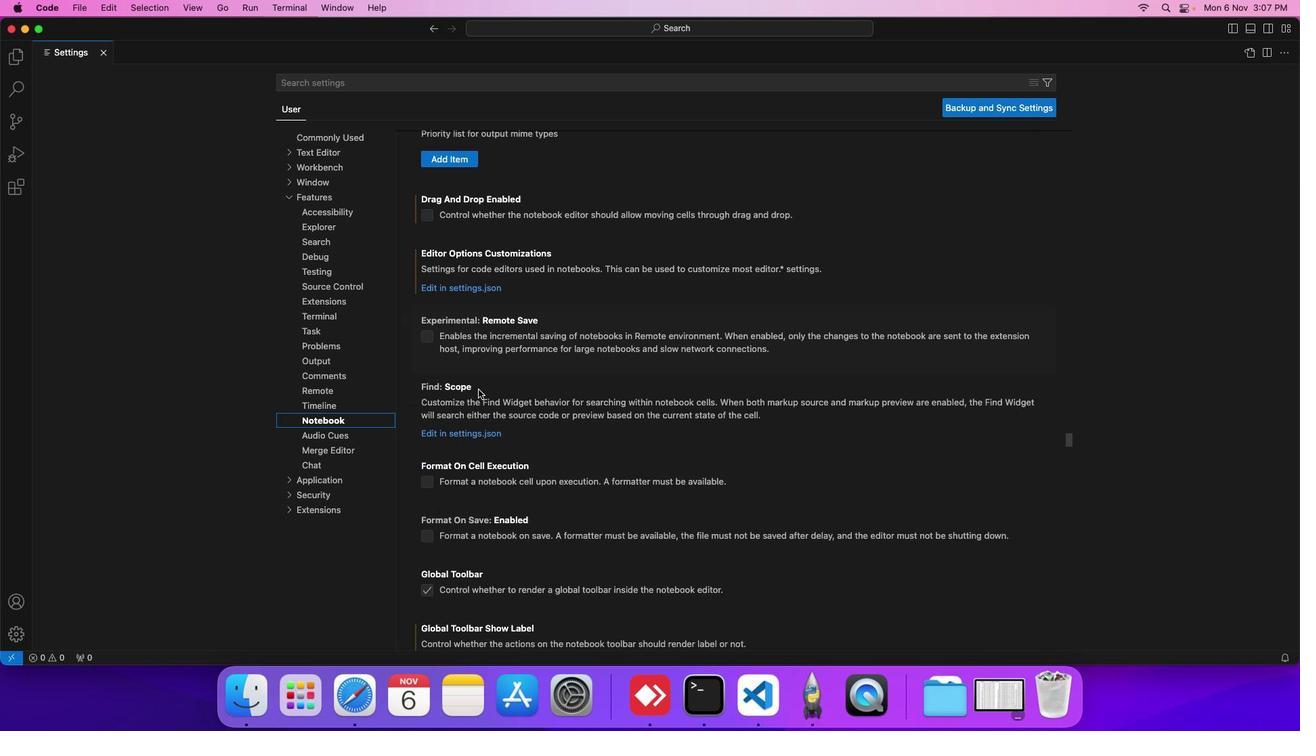
Action: Mouse scrolled (483, 394) with delta (4, 4)
Screenshot: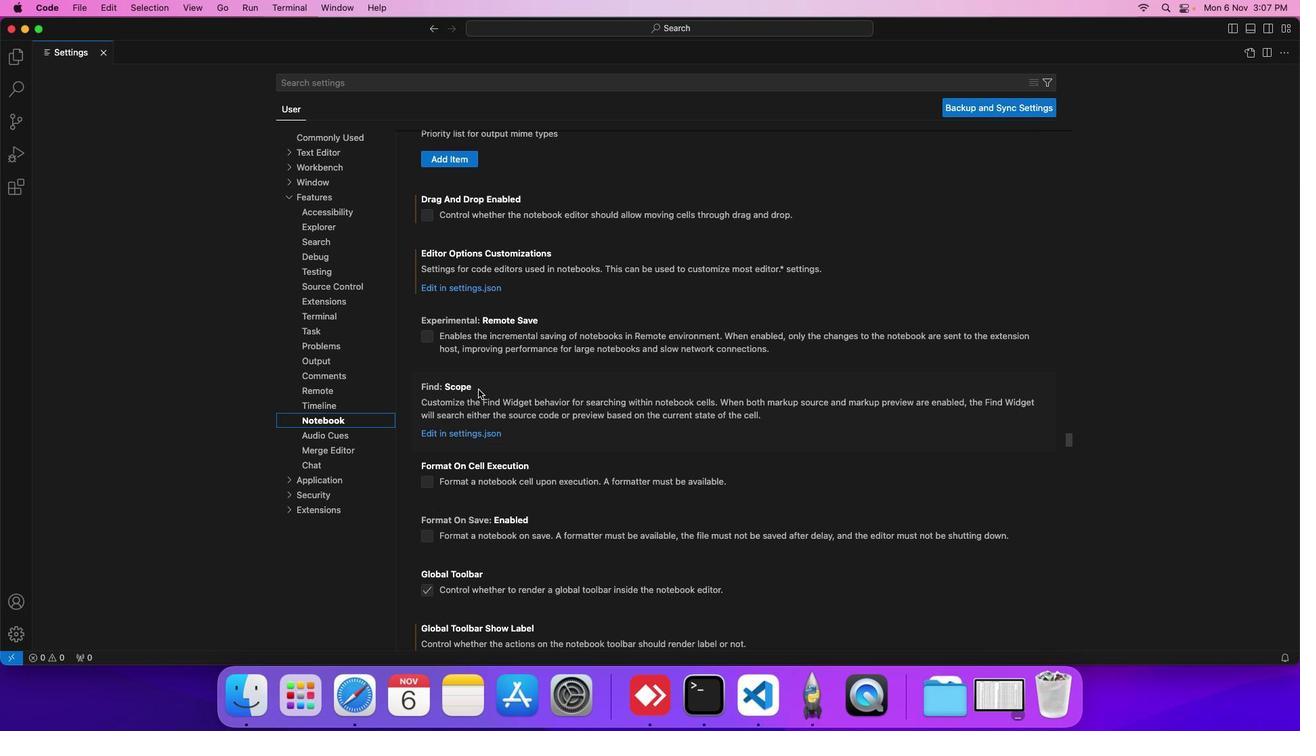 
Action: Mouse scrolled (483, 394) with delta (4, 4)
Screenshot: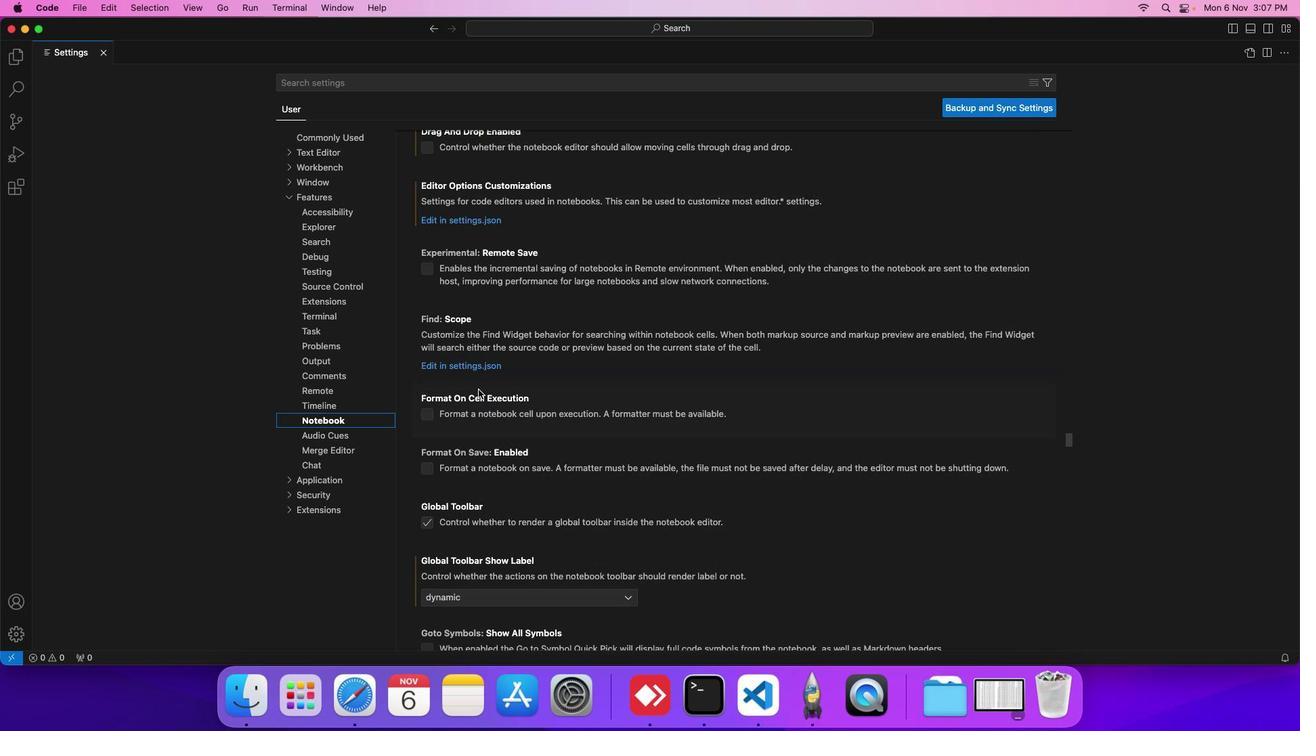 
Action: Mouse scrolled (483, 394) with delta (4, 4)
Screenshot: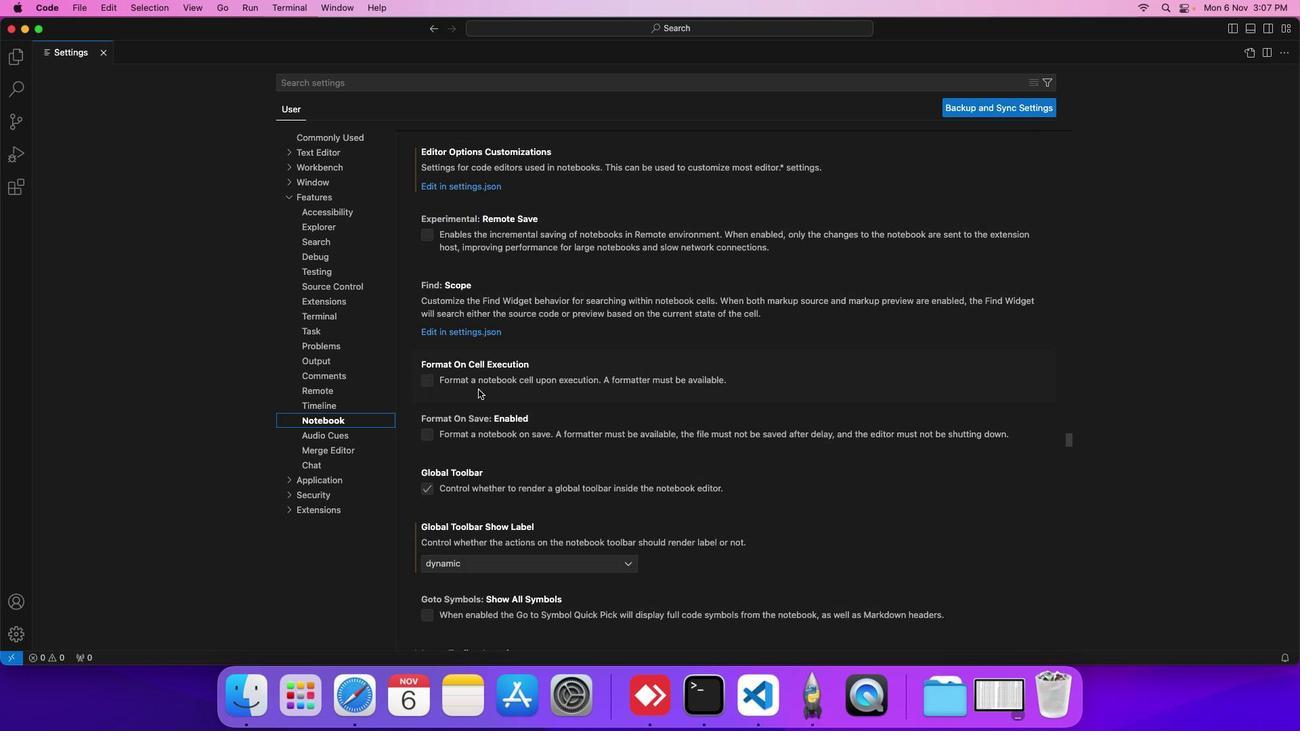 
Action: Mouse scrolled (483, 394) with delta (4, 4)
Screenshot: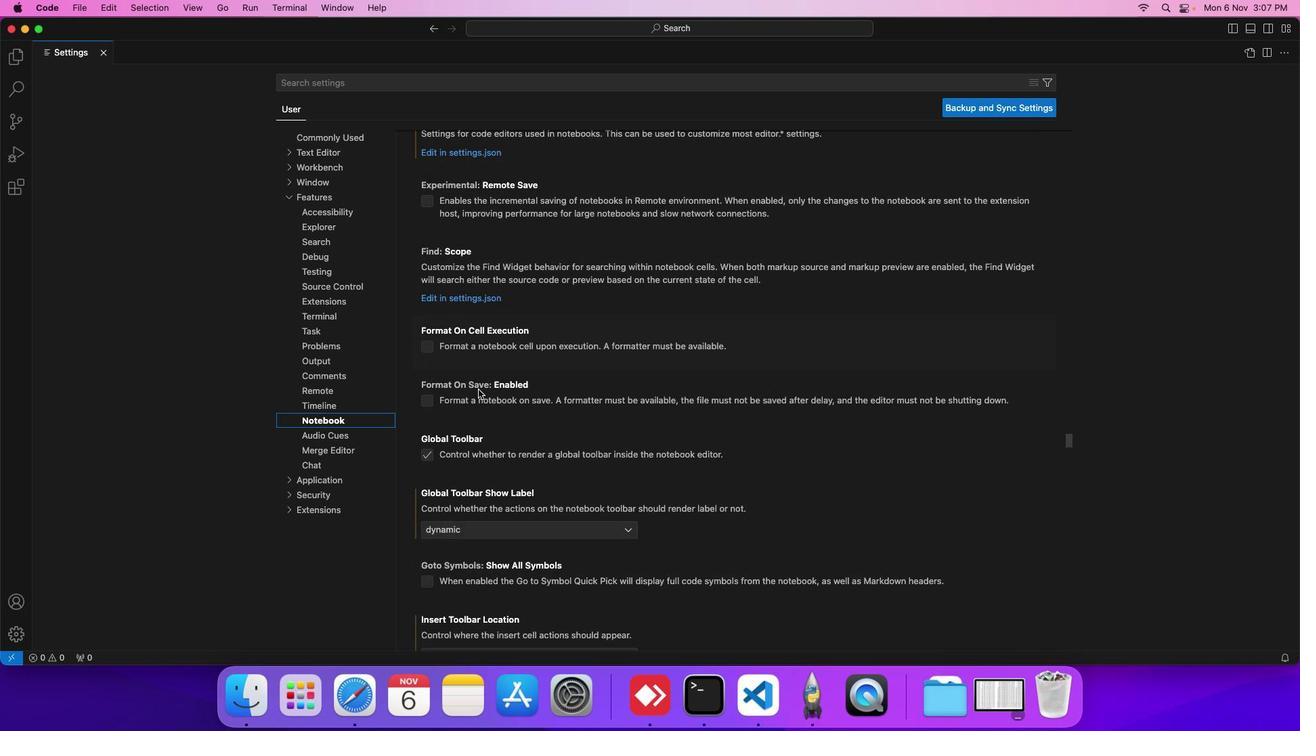 
Action: Mouse scrolled (483, 394) with delta (4, 4)
Screenshot: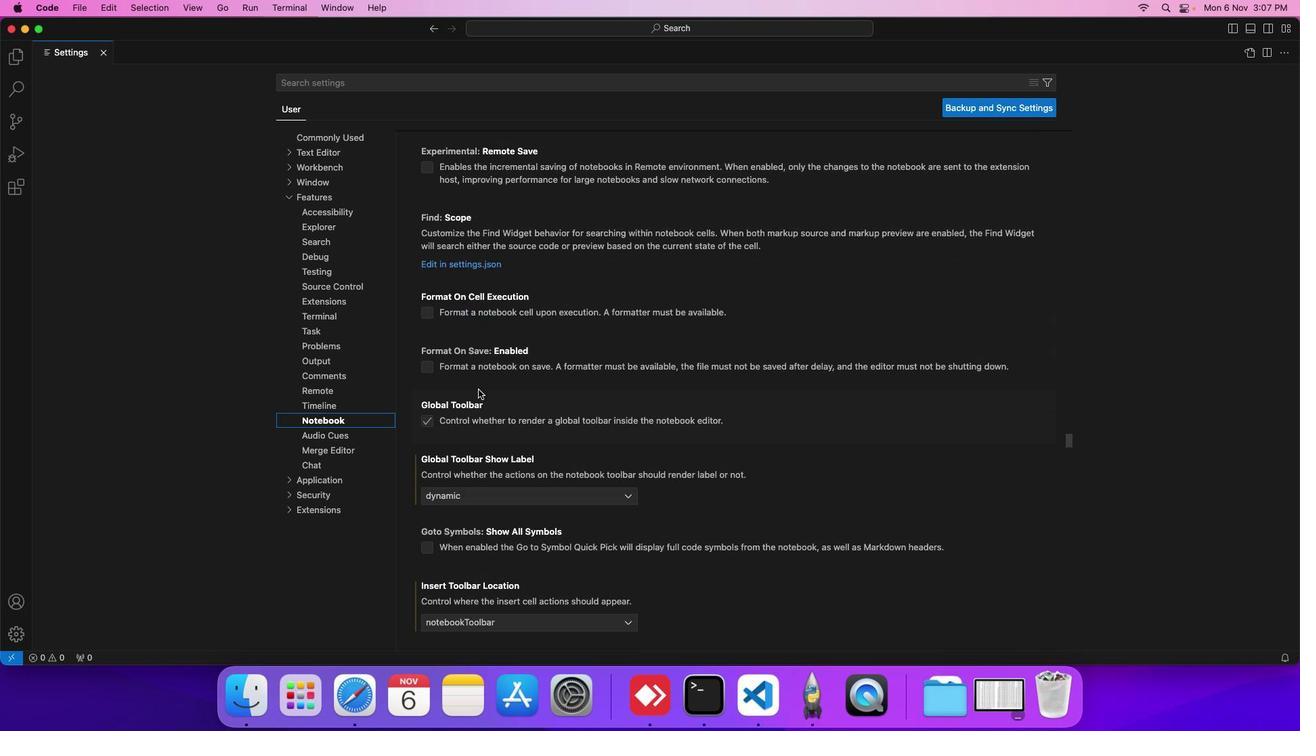 
Action: Mouse scrolled (483, 394) with delta (4, 4)
Screenshot: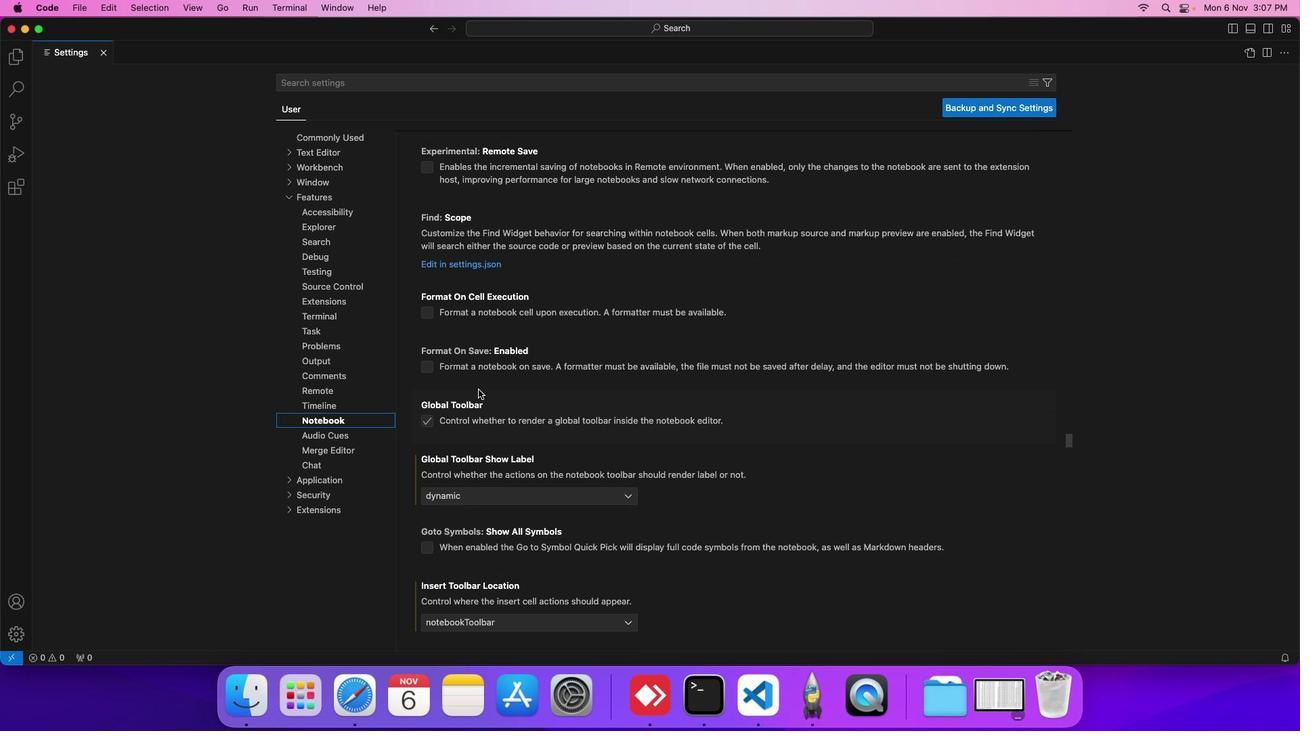 
Action: Mouse scrolled (483, 394) with delta (4, 4)
Screenshot: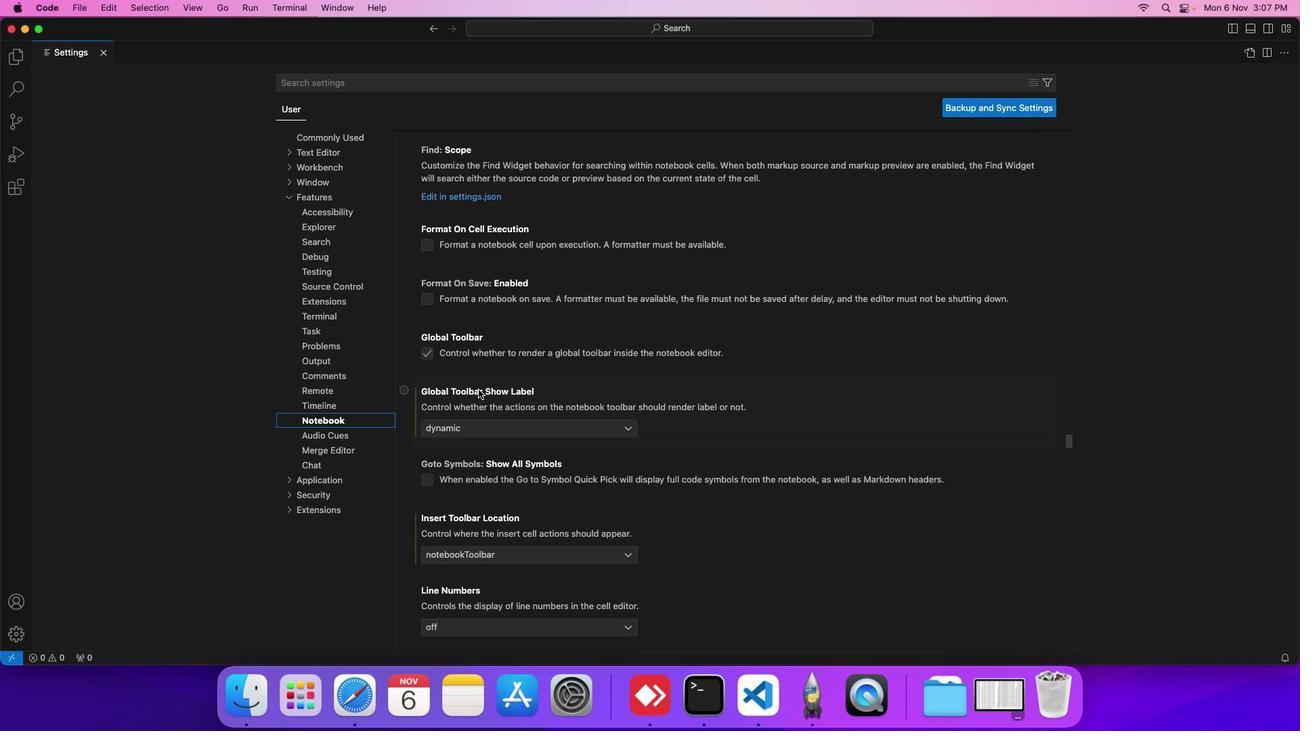 
Action: Mouse scrolled (483, 394) with delta (4, 4)
Screenshot: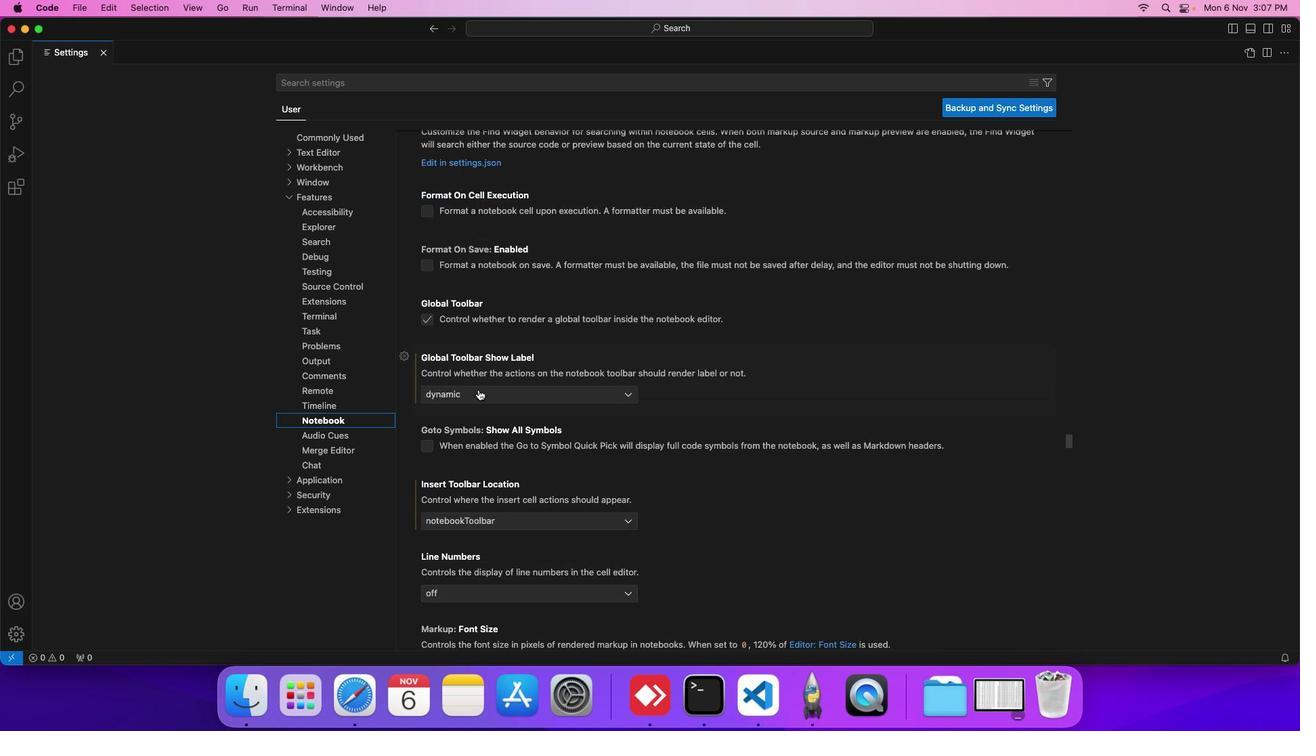 
Action: Mouse scrolled (483, 394) with delta (4, 4)
Screenshot: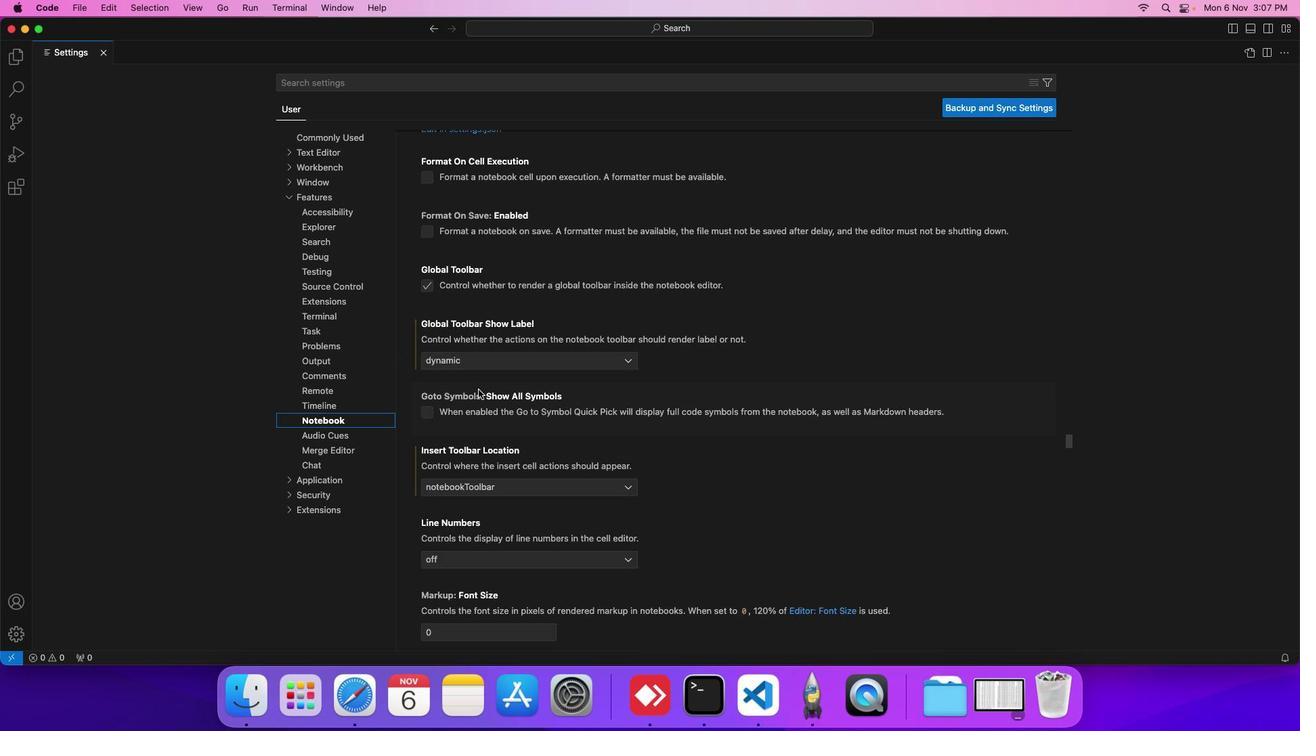 
Action: Mouse scrolled (483, 394) with delta (4, 4)
Screenshot: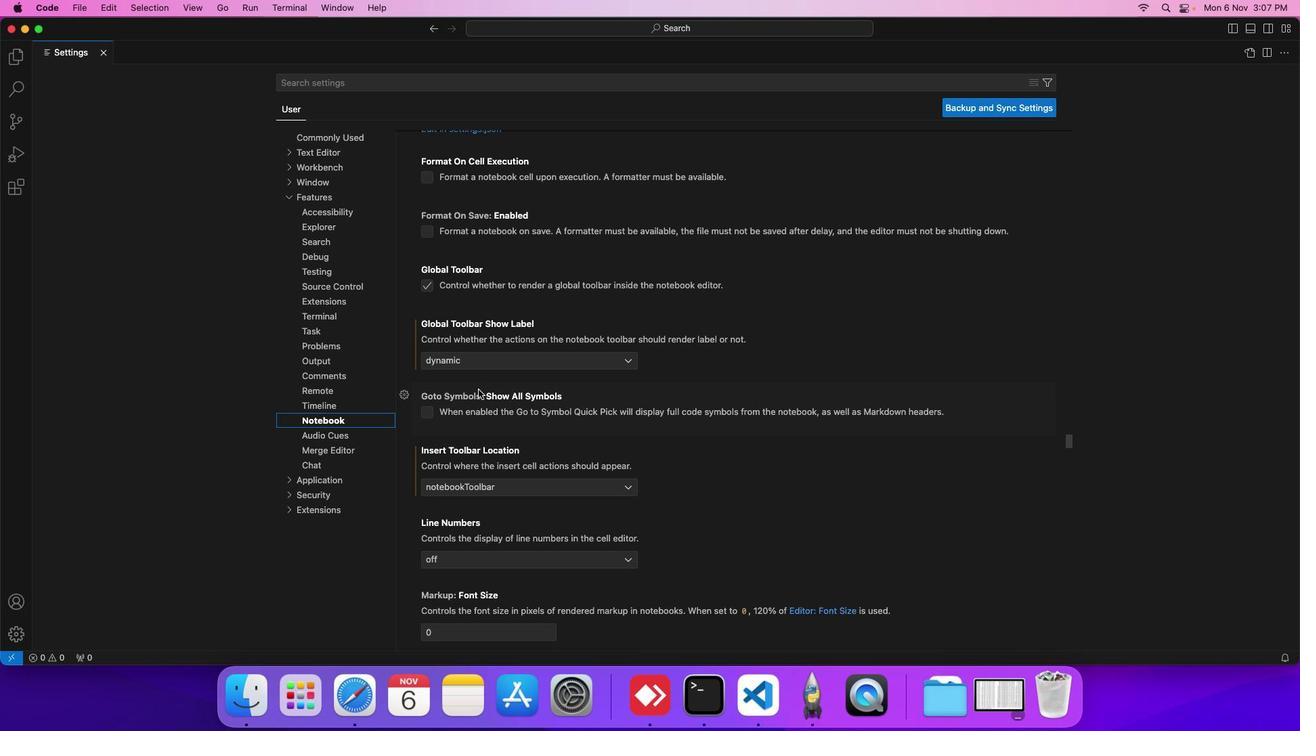 
Action: Mouse scrolled (483, 394) with delta (4, 4)
Screenshot: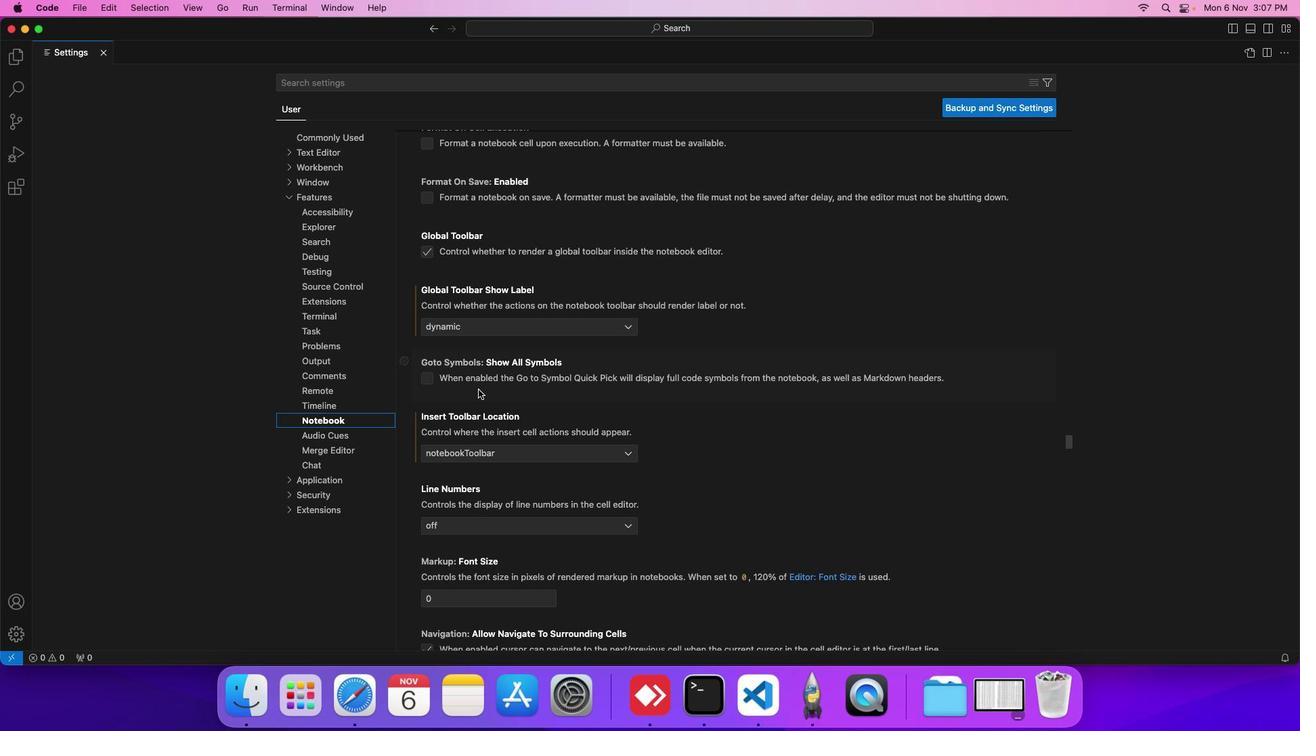 
Action: Mouse scrolled (483, 394) with delta (4, 4)
Screenshot: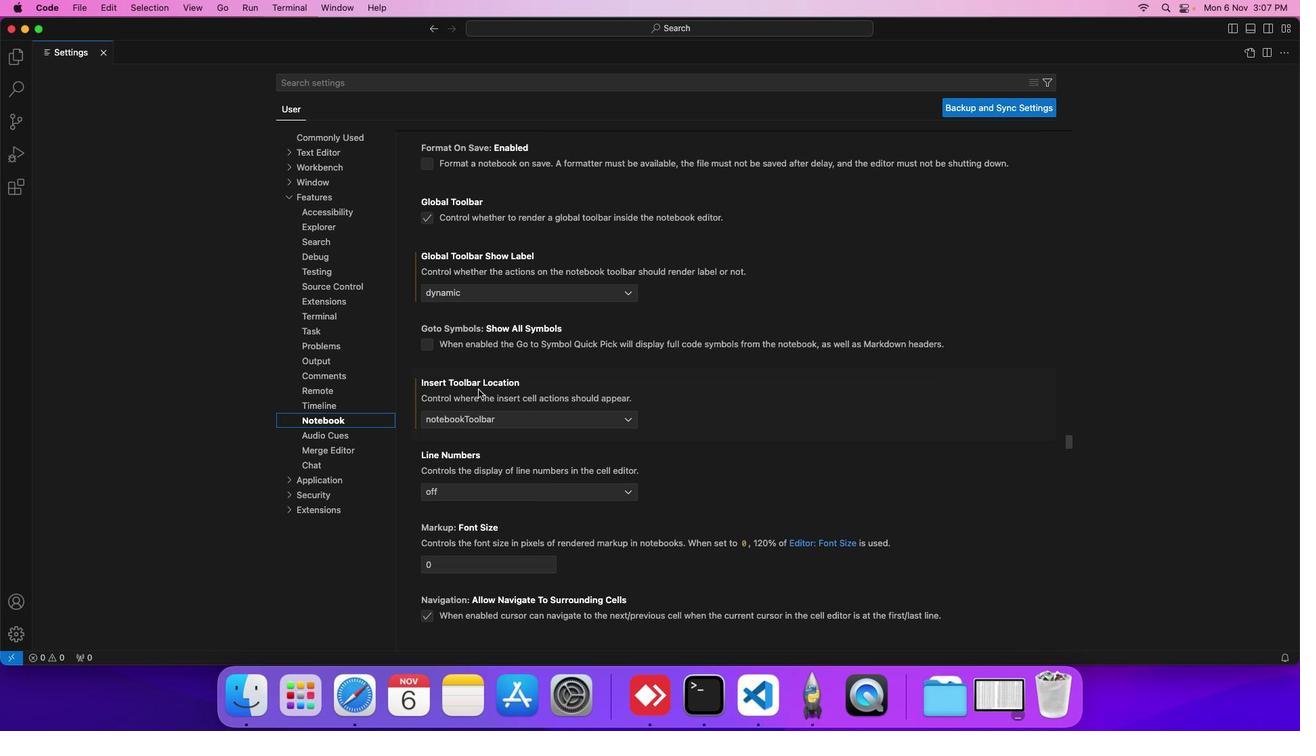 
Action: Mouse moved to (495, 423)
Screenshot: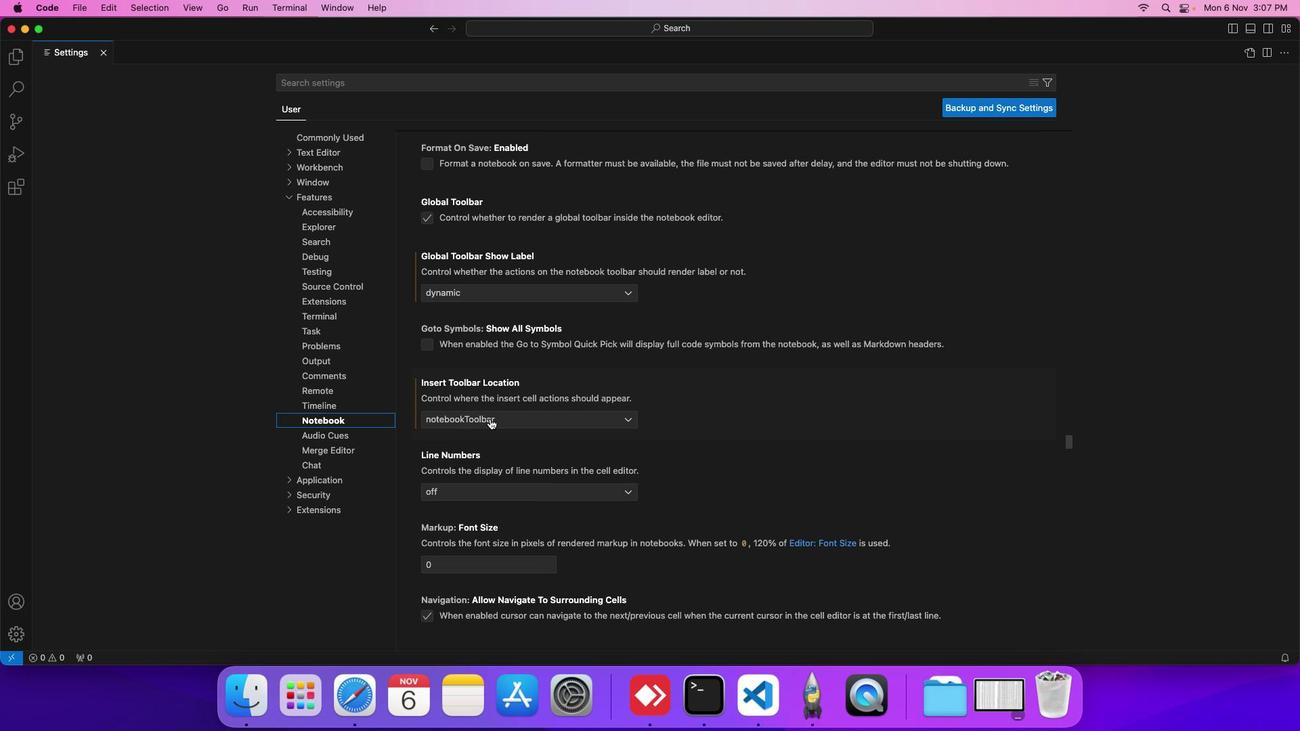 
Action: Mouse pressed left at (495, 423)
Screenshot: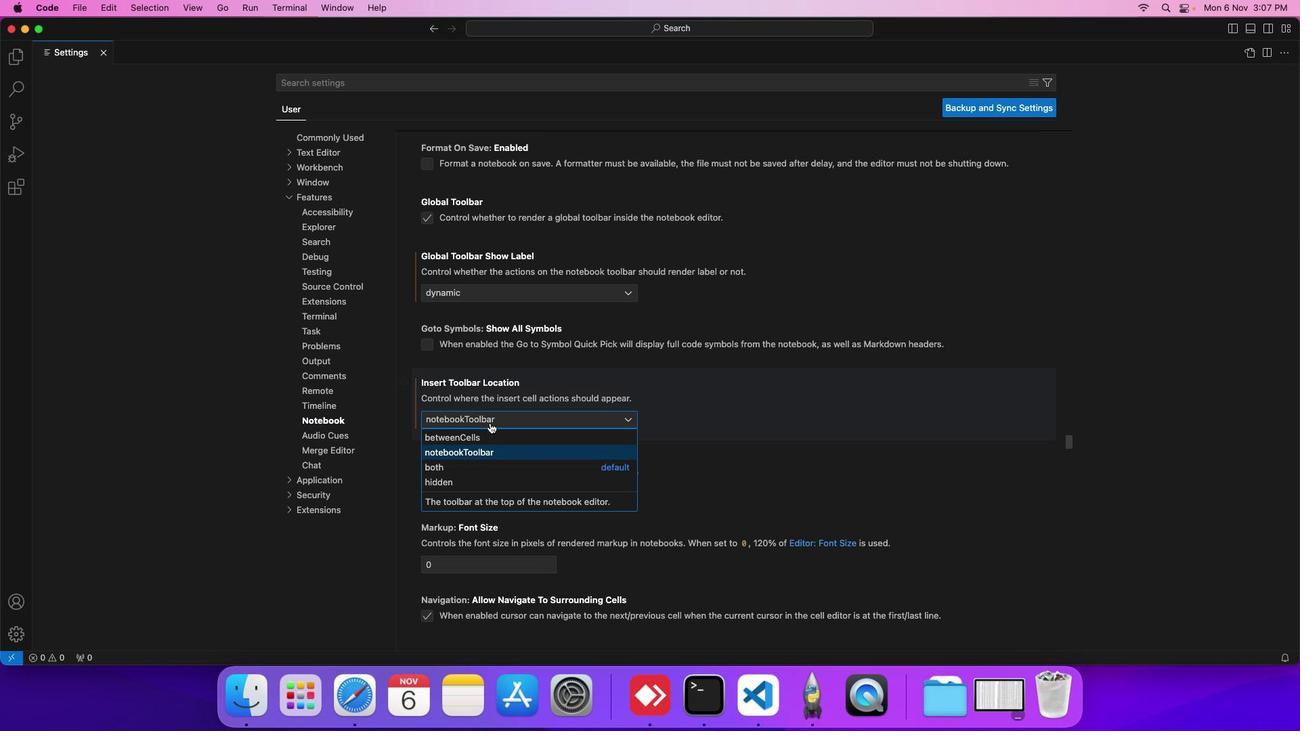 
Action: Mouse moved to (484, 465)
Screenshot: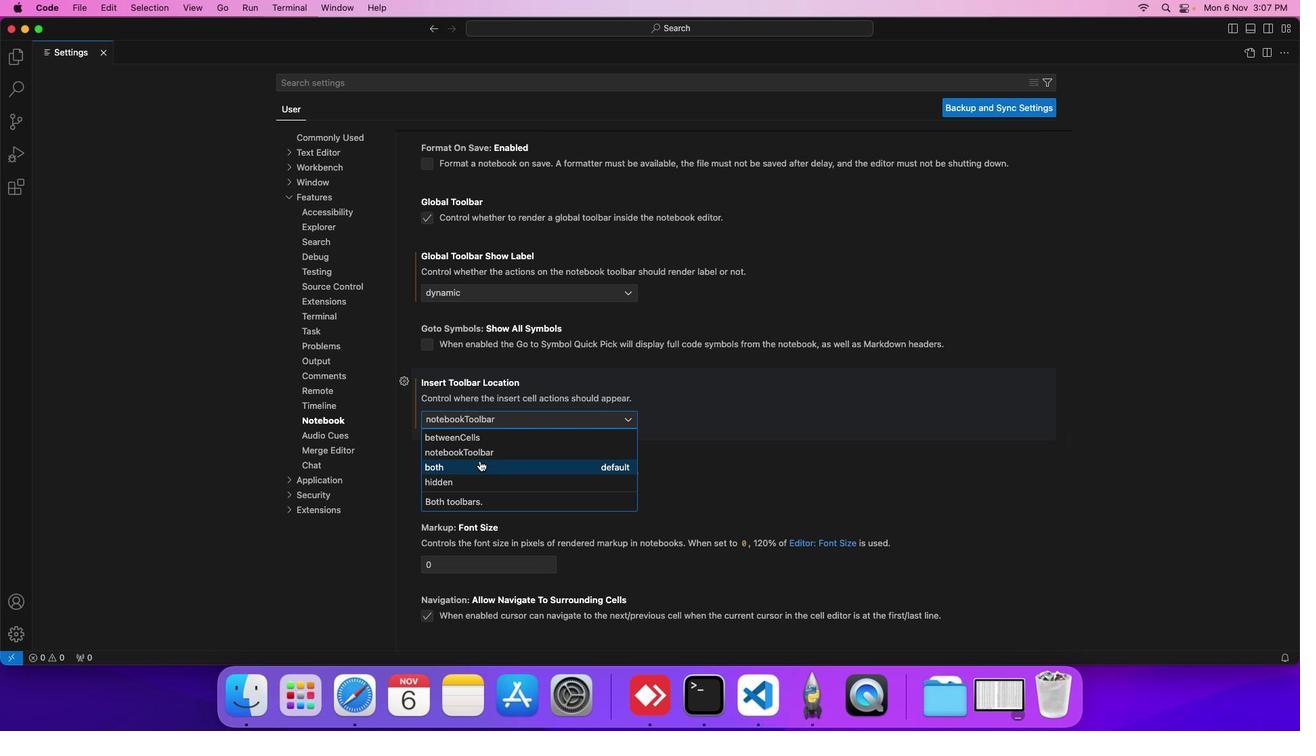 
Action: Mouse pressed left at (484, 465)
Screenshot: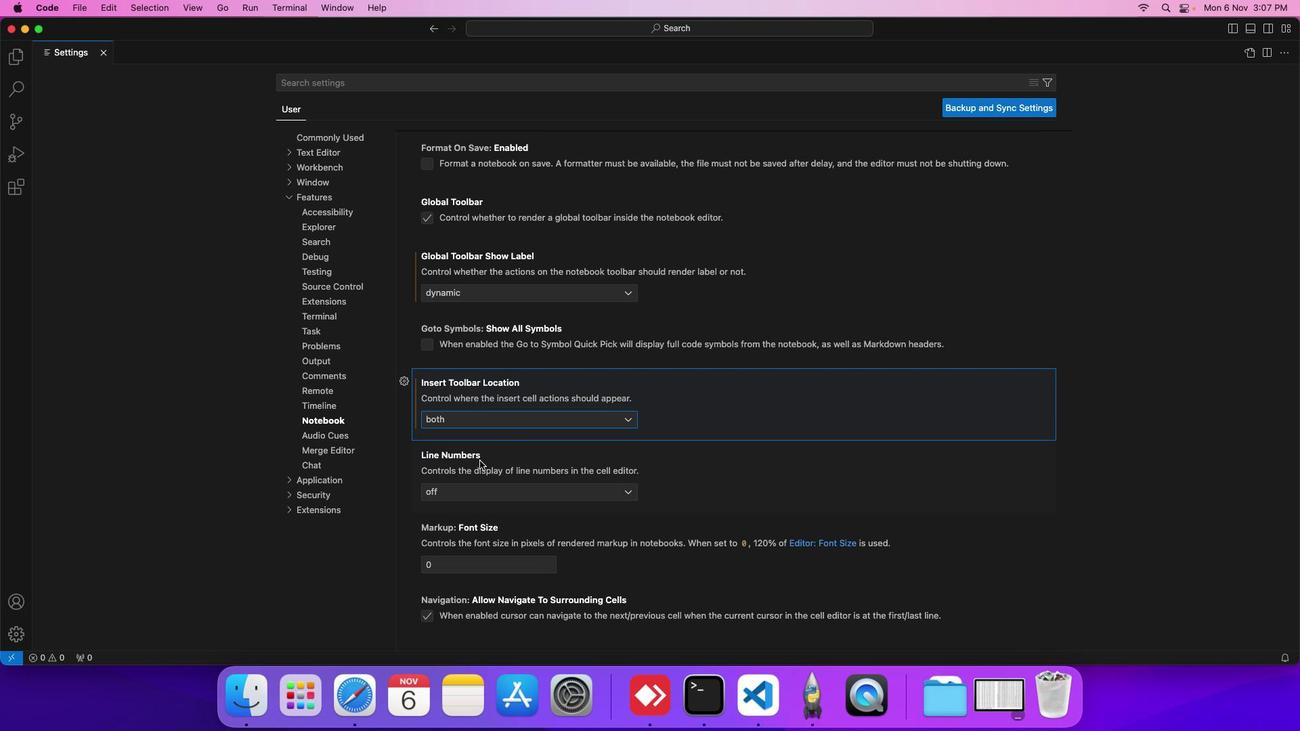 
Action: Mouse moved to (531, 436)
Screenshot: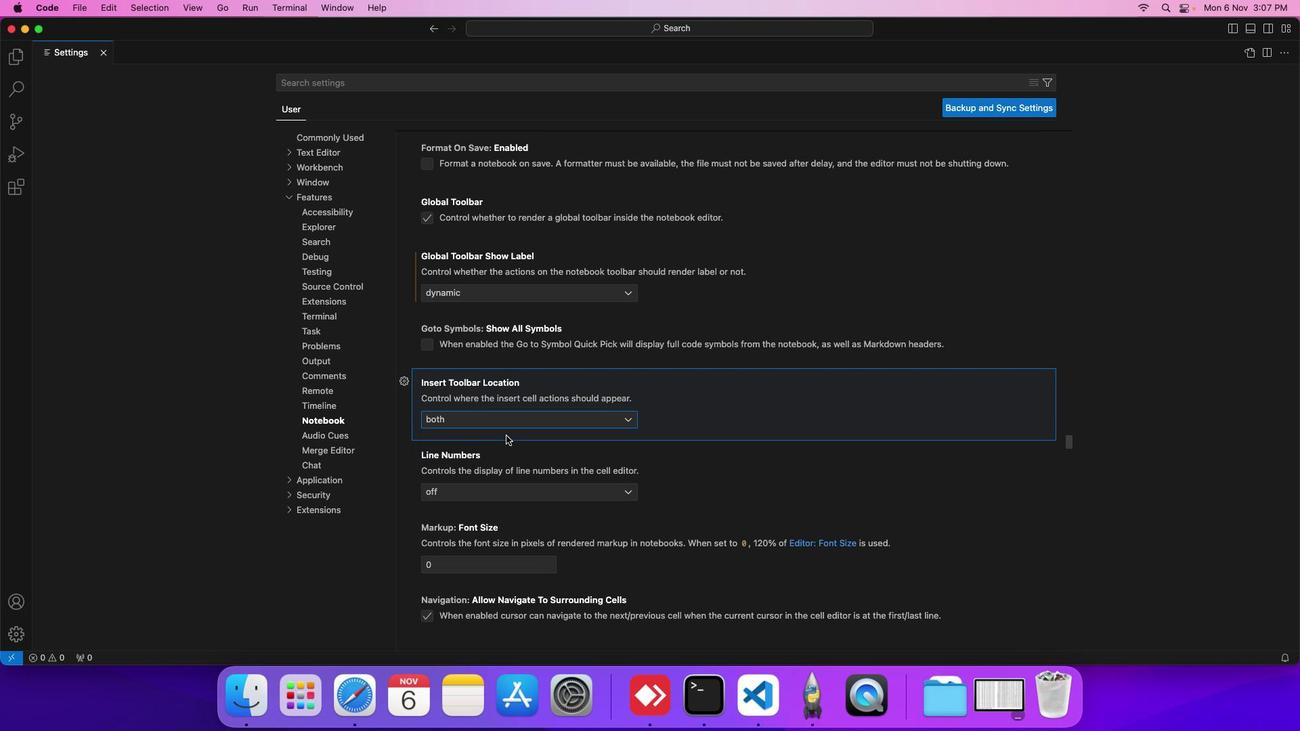 
